 Task: Find connections with filter location Ginir with filter topic #personaltrainerwith filter profile language Potuguese with filter current company Jerry Varghese with filter school BELGAUM Jobs with filter industry Technical and Vocational Training with filter service category Wedding Photography with filter keywords title Engineering Technician
Action: Mouse moved to (214, 262)
Screenshot: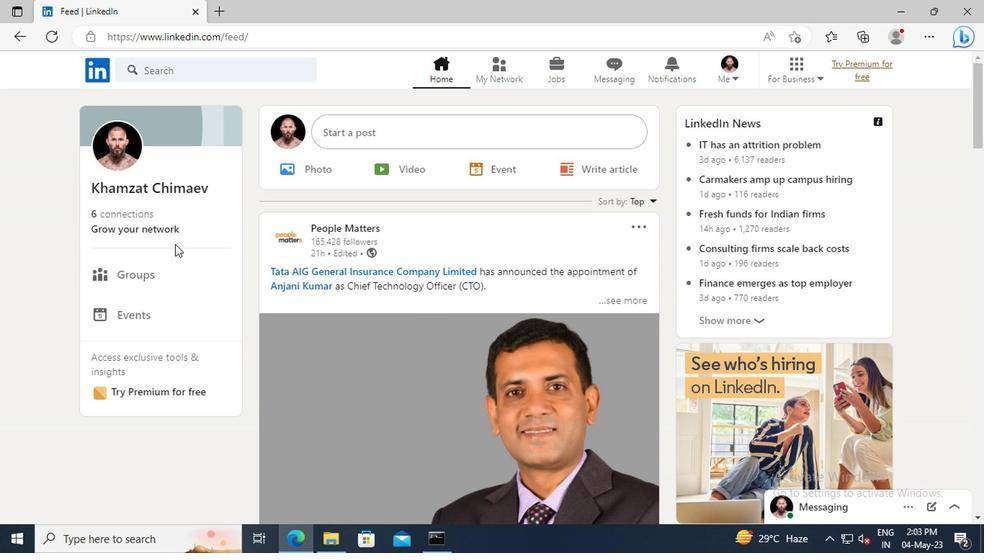 
Action: Mouse pressed left at (214, 262)
Screenshot: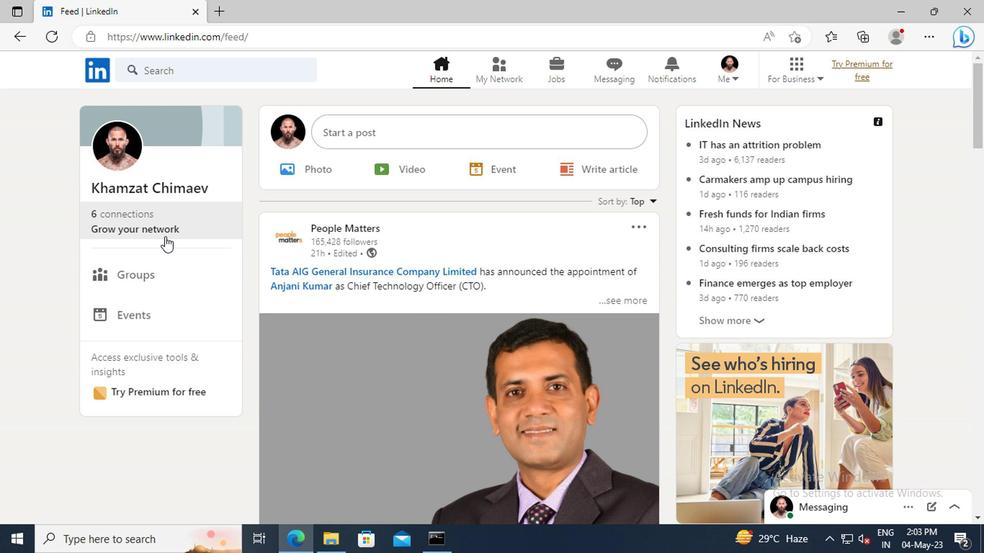 
Action: Mouse moved to (212, 208)
Screenshot: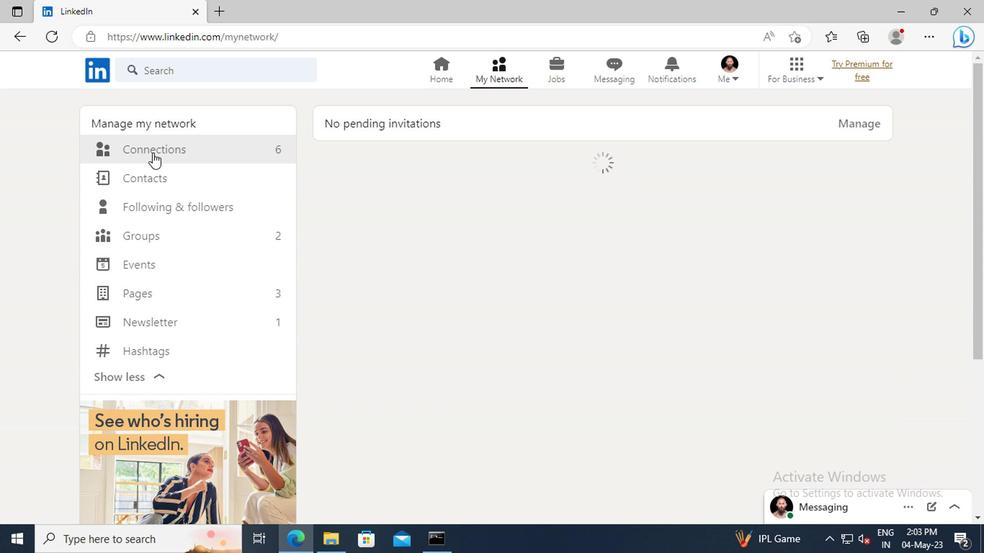 
Action: Mouse pressed left at (212, 208)
Screenshot: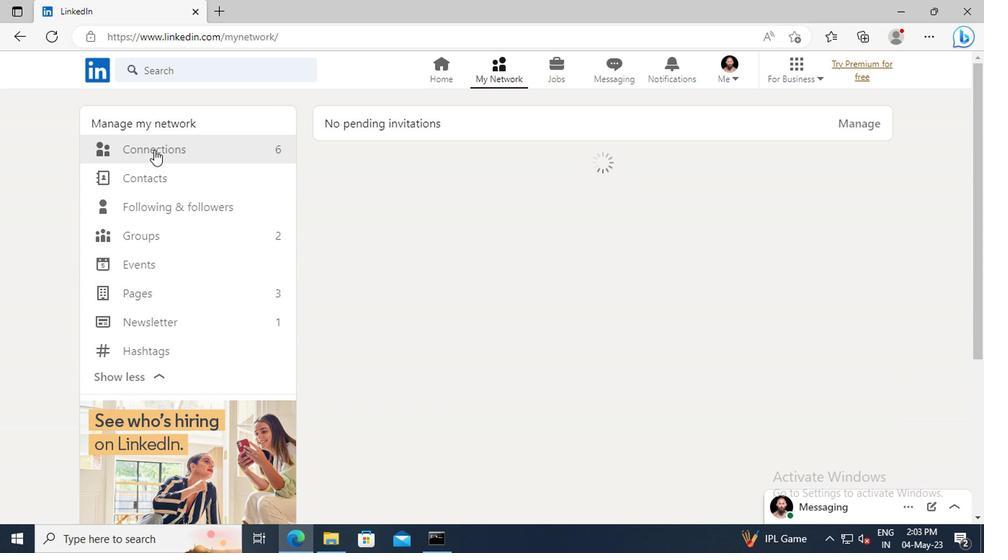 
Action: Mouse moved to (536, 213)
Screenshot: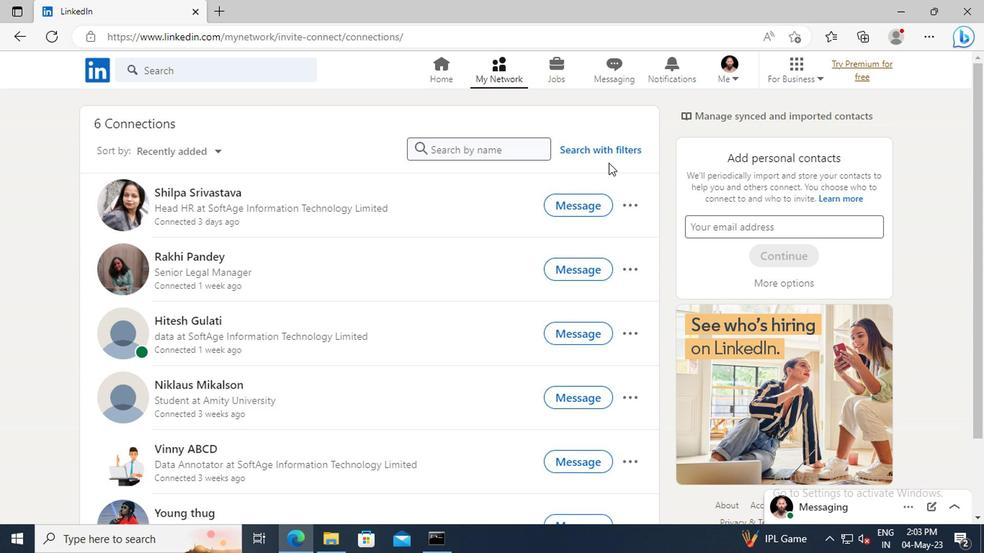 
Action: Mouse pressed left at (536, 213)
Screenshot: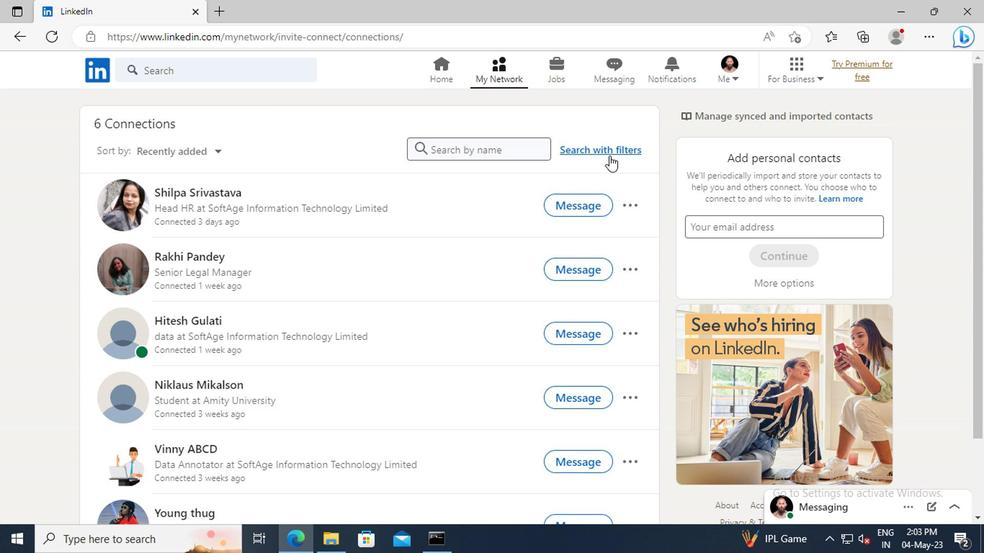 
Action: Mouse moved to (492, 183)
Screenshot: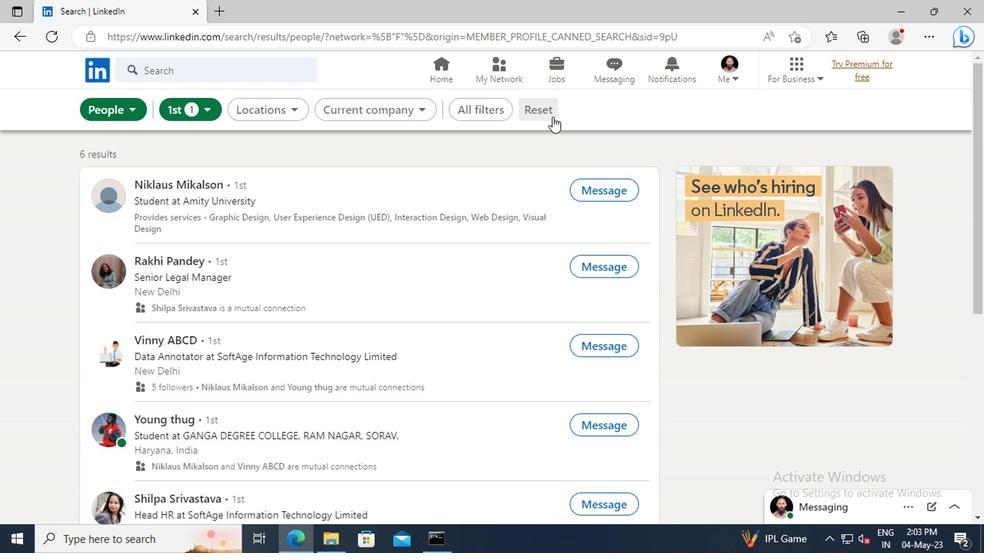 
Action: Mouse pressed left at (492, 183)
Screenshot: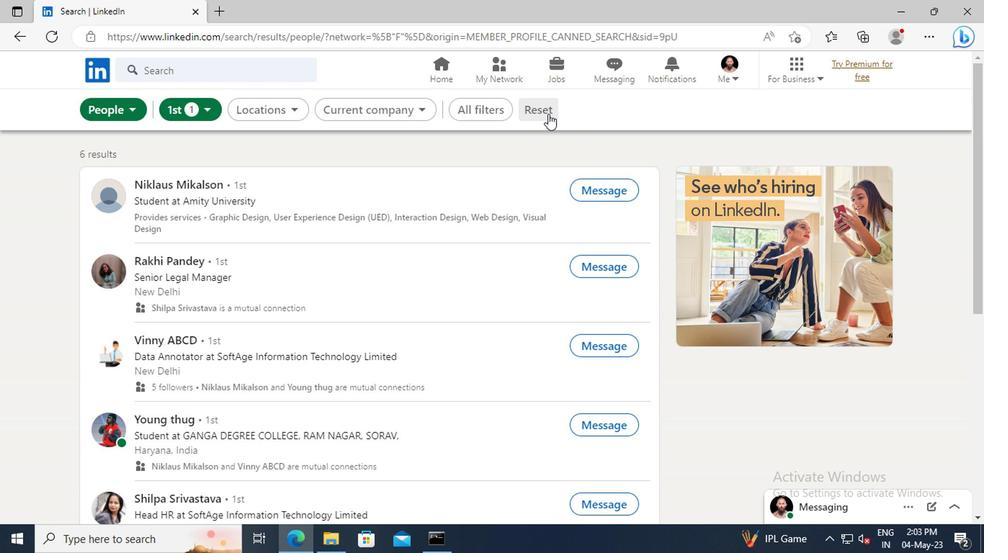 
Action: Mouse moved to (479, 182)
Screenshot: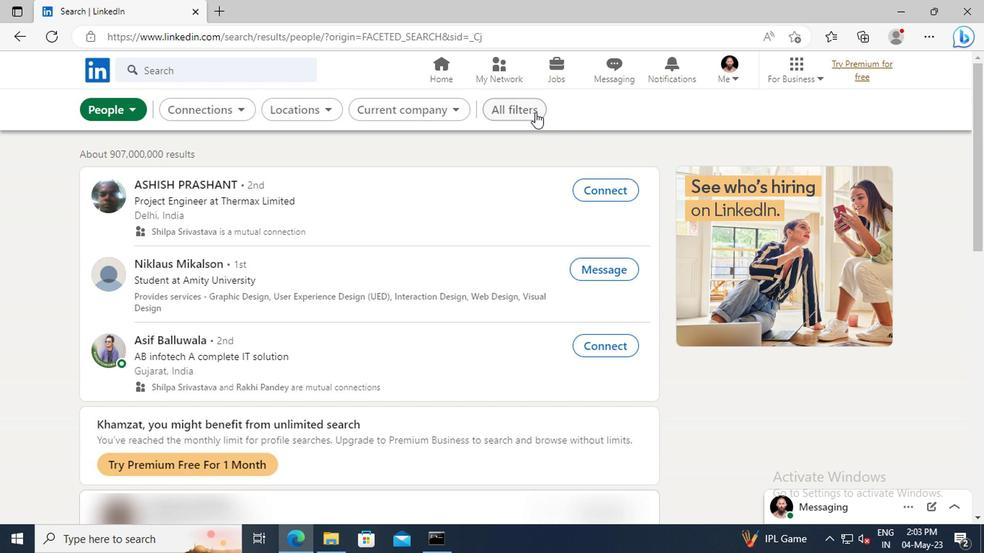 
Action: Mouse pressed left at (479, 182)
Screenshot: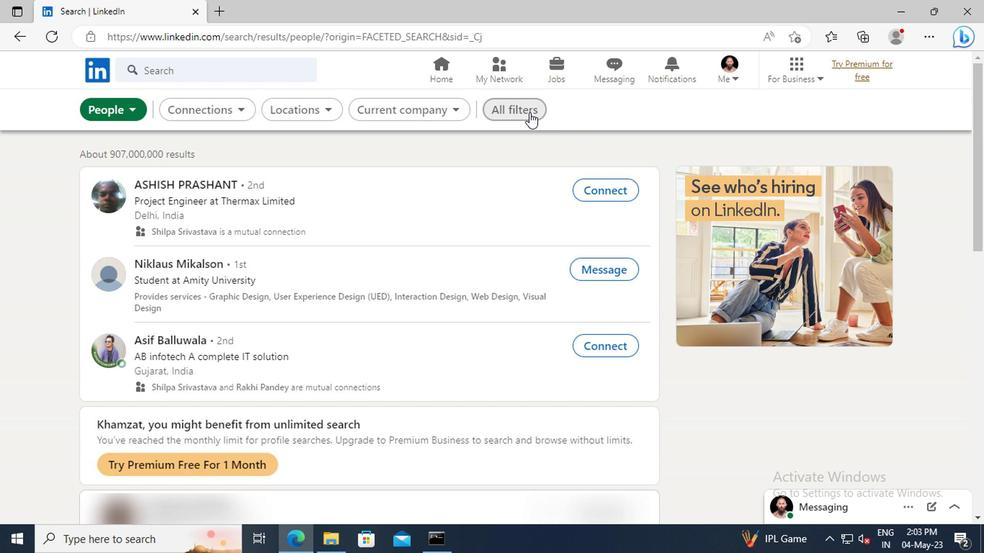 
Action: Mouse moved to (639, 292)
Screenshot: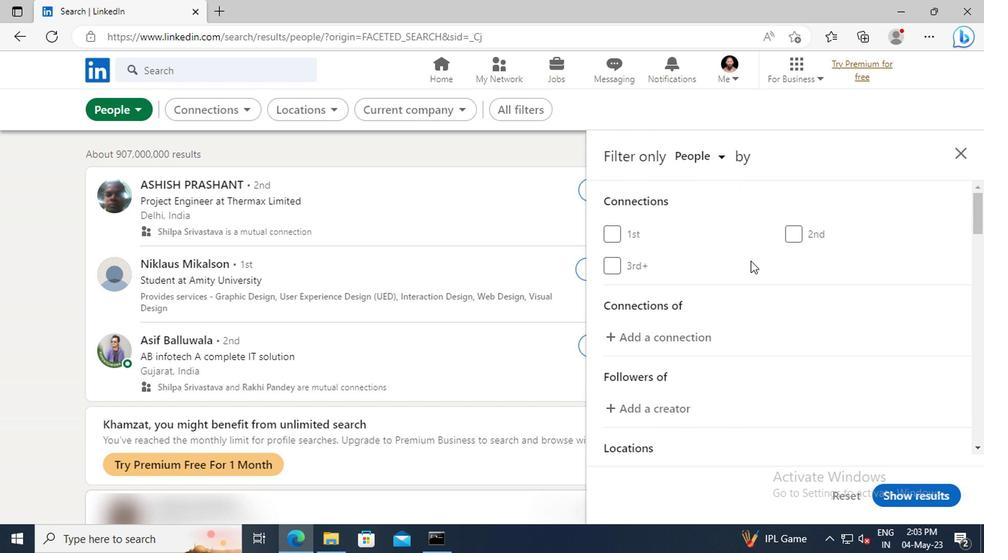 
Action: Mouse scrolled (639, 292) with delta (0, 0)
Screenshot: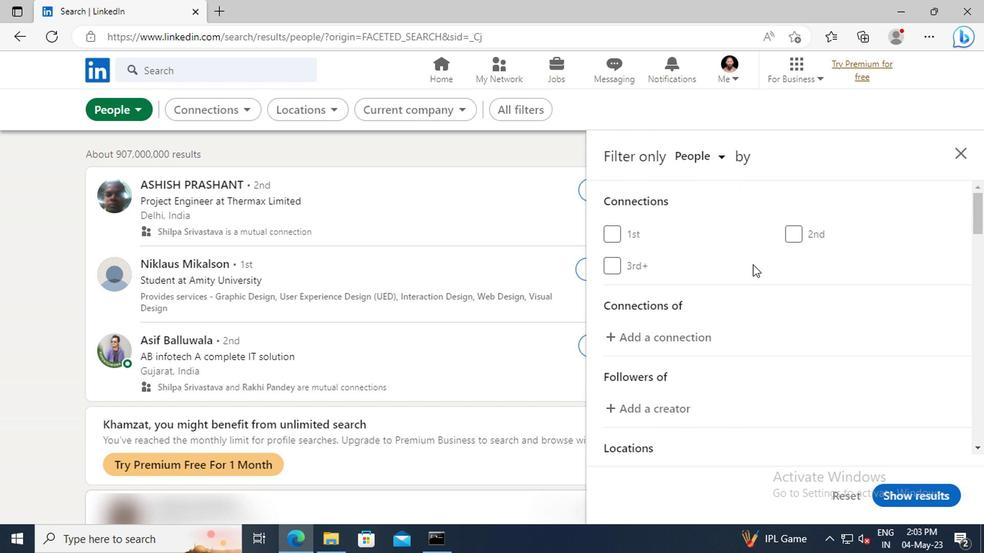 
Action: Mouse scrolled (639, 292) with delta (0, 0)
Screenshot: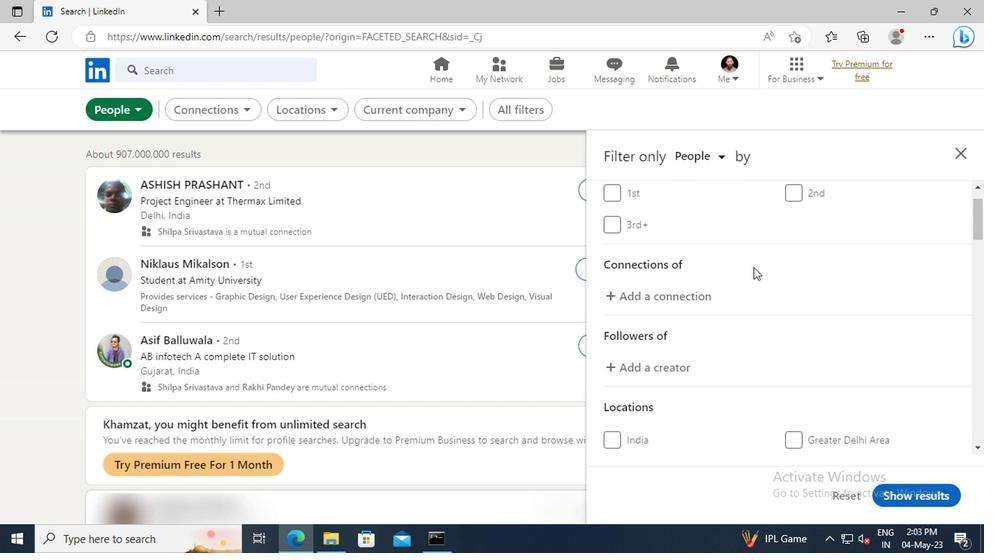 
Action: Mouse scrolled (639, 292) with delta (0, 0)
Screenshot: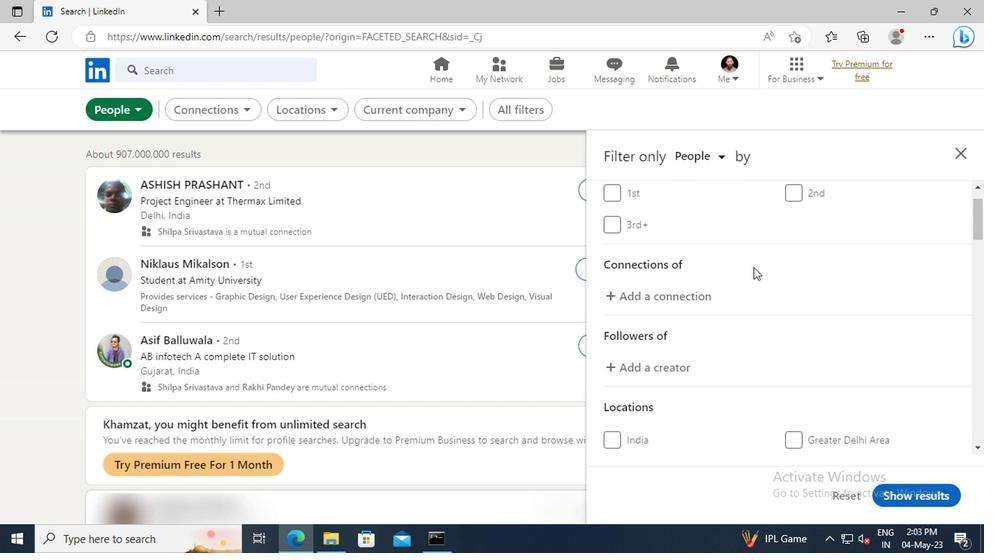 
Action: Mouse scrolled (639, 292) with delta (0, 0)
Screenshot: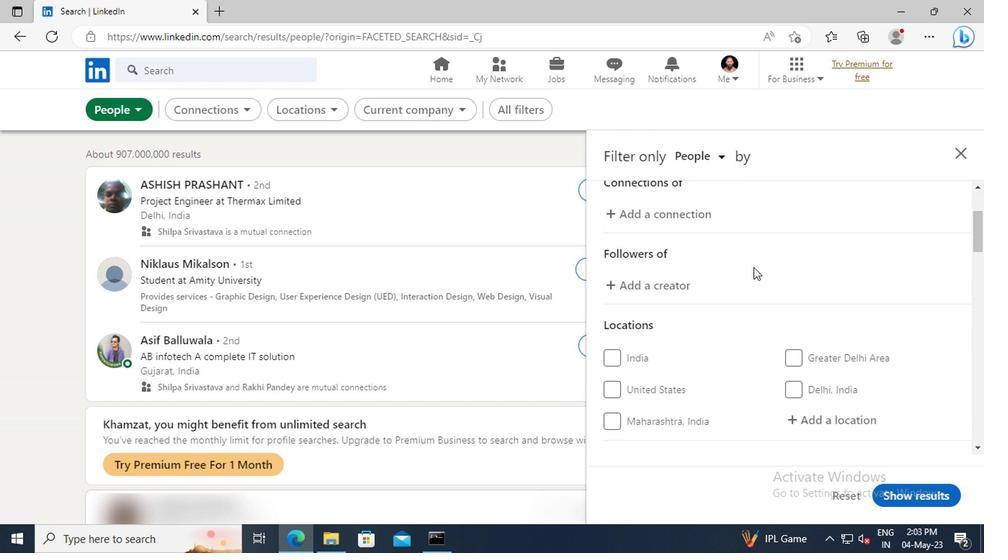 
Action: Mouse scrolled (639, 292) with delta (0, 0)
Screenshot: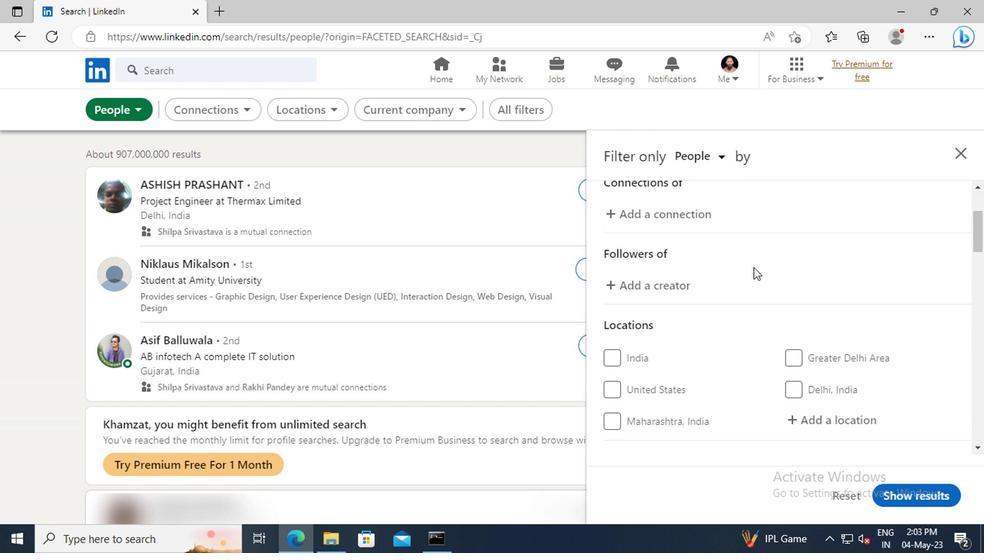 
Action: Mouse scrolled (639, 292) with delta (0, 0)
Screenshot: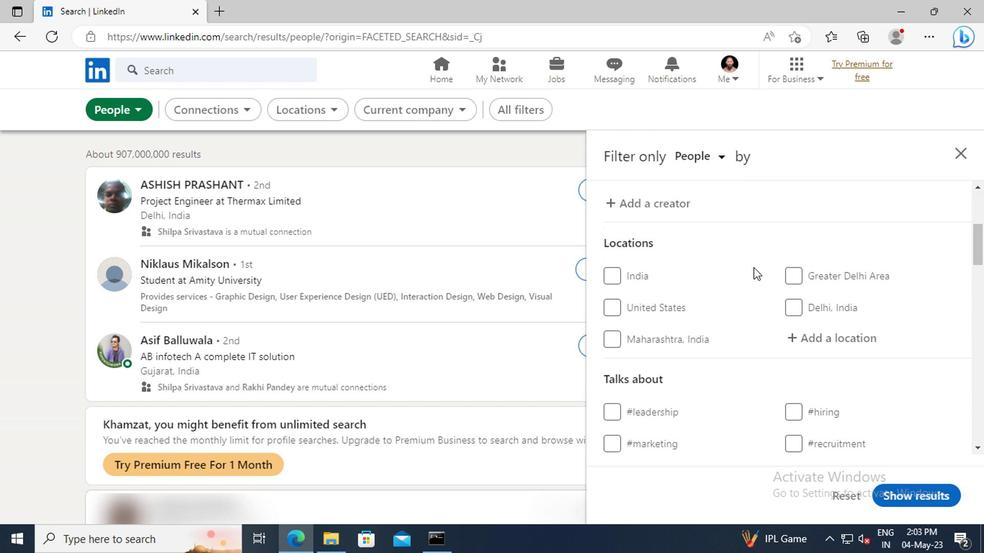 
Action: Mouse moved to (669, 311)
Screenshot: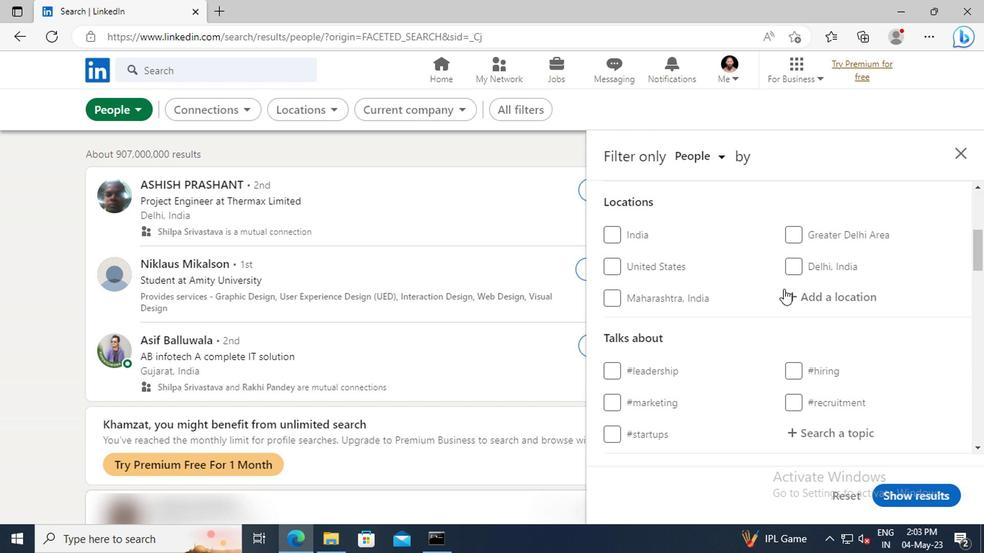 
Action: Mouse pressed left at (669, 311)
Screenshot: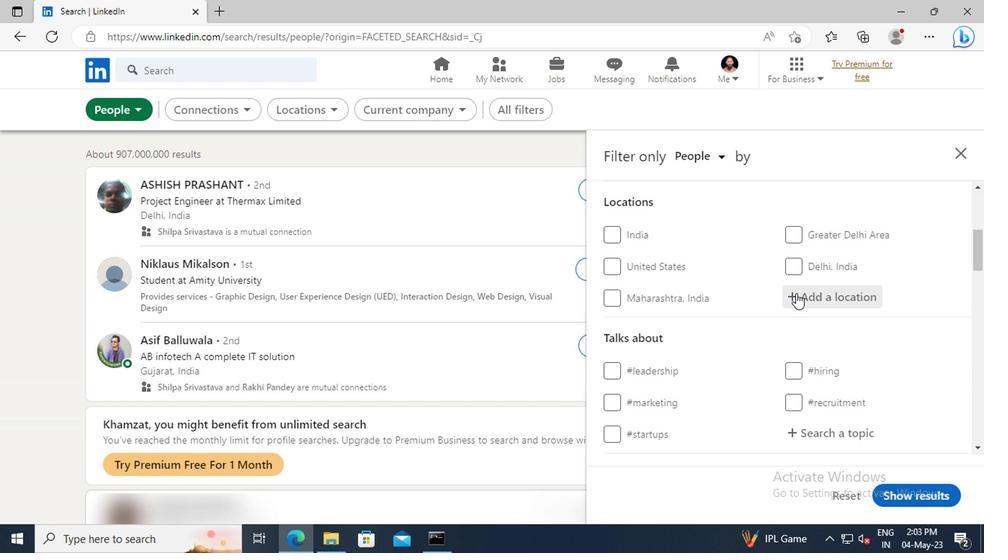 
Action: Key pressed <Key.shift>GINIR<Key.enter>
Screenshot: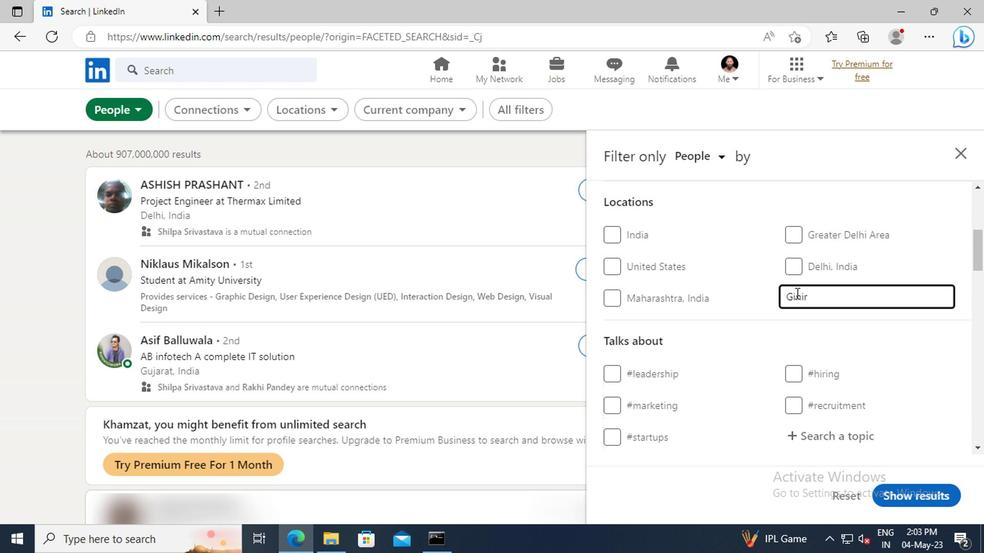 
Action: Mouse scrolled (669, 310) with delta (0, 0)
Screenshot: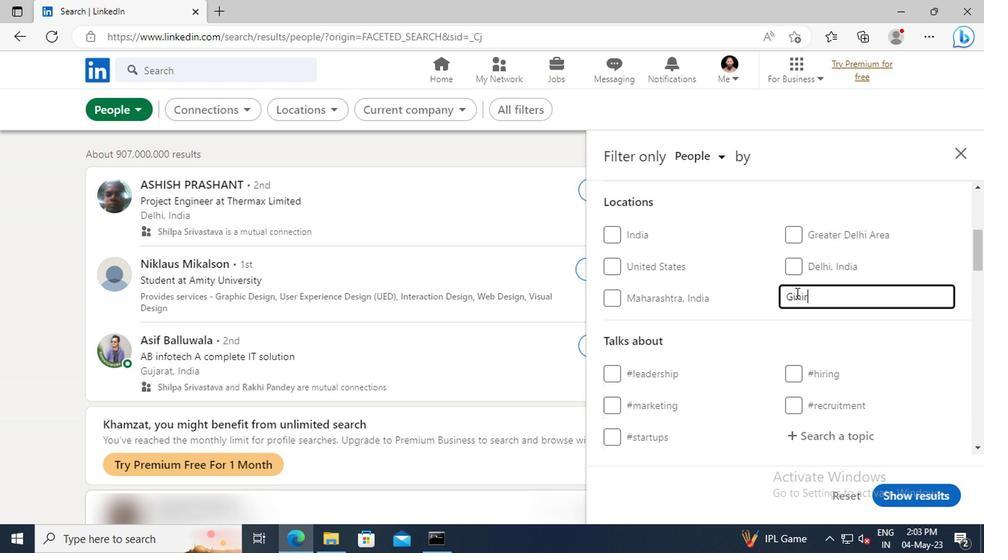 
Action: Mouse scrolled (669, 310) with delta (0, 0)
Screenshot: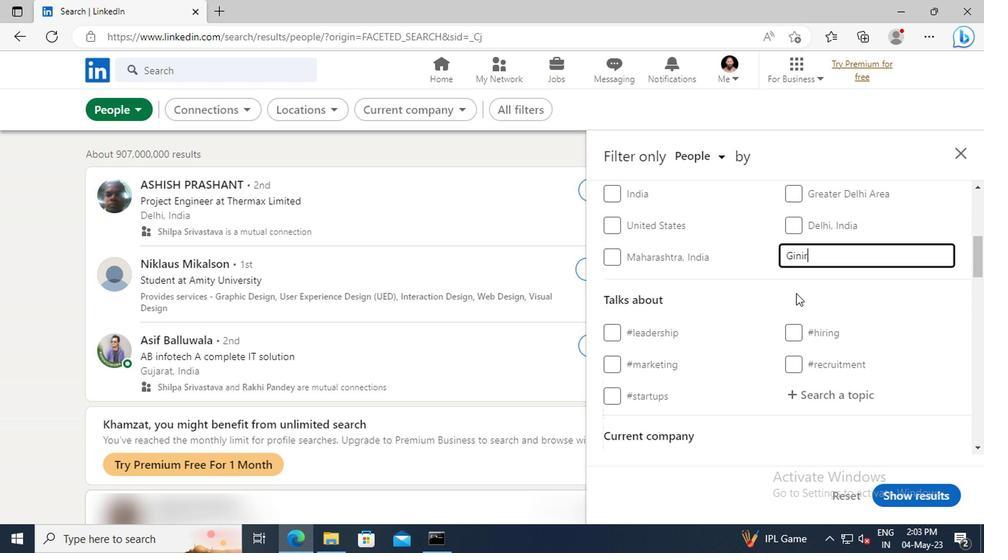 
Action: Mouse scrolled (669, 310) with delta (0, 0)
Screenshot: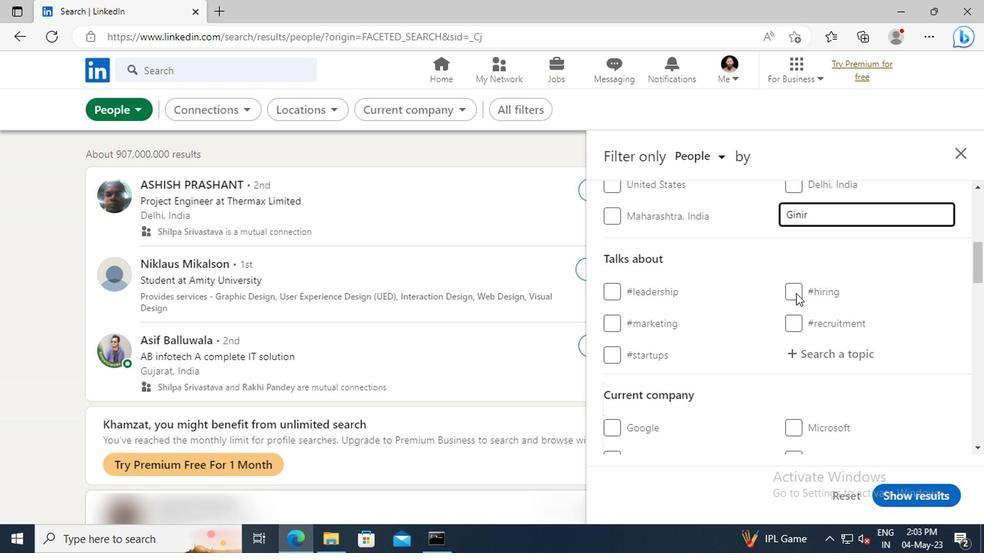 
Action: Mouse moved to (672, 322)
Screenshot: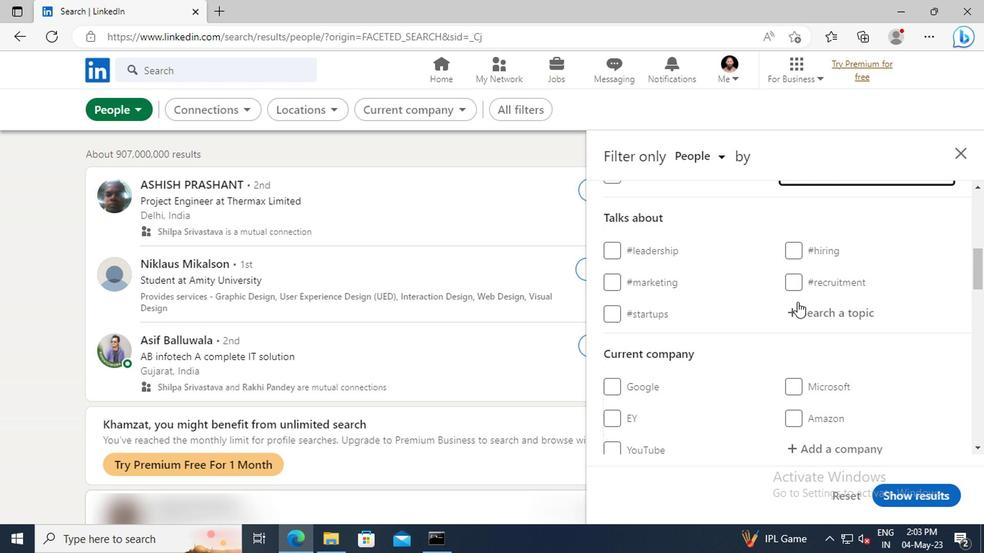 
Action: Mouse pressed left at (672, 322)
Screenshot: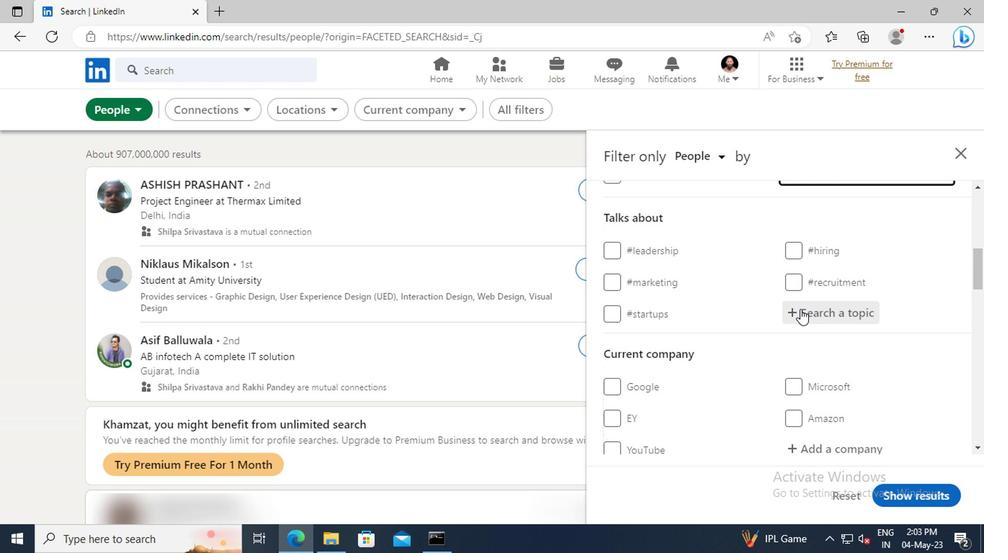 
Action: Key pressed PERSONALTR
Screenshot: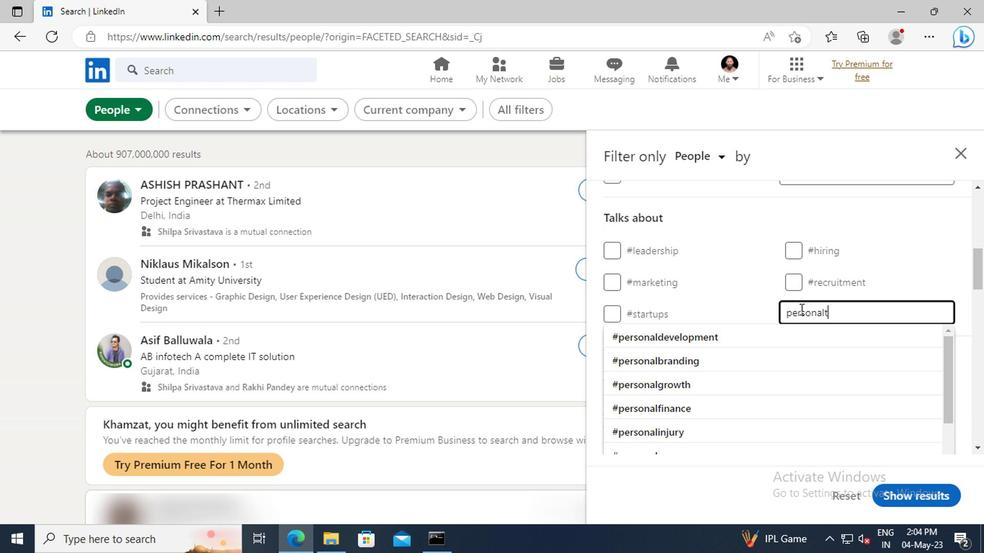 
Action: Mouse moved to (672, 337)
Screenshot: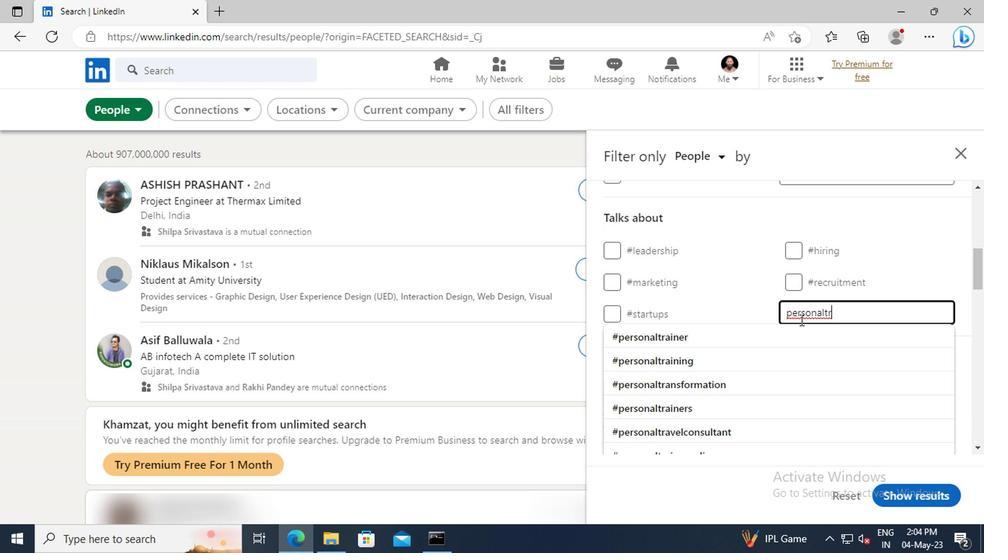 
Action: Mouse pressed left at (672, 337)
Screenshot: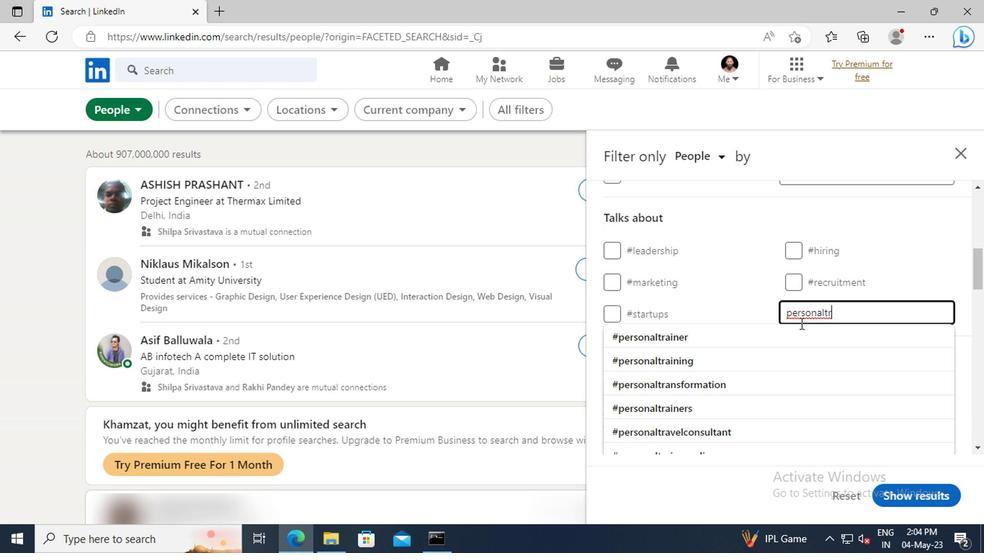 
Action: Mouse scrolled (672, 337) with delta (0, 0)
Screenshot: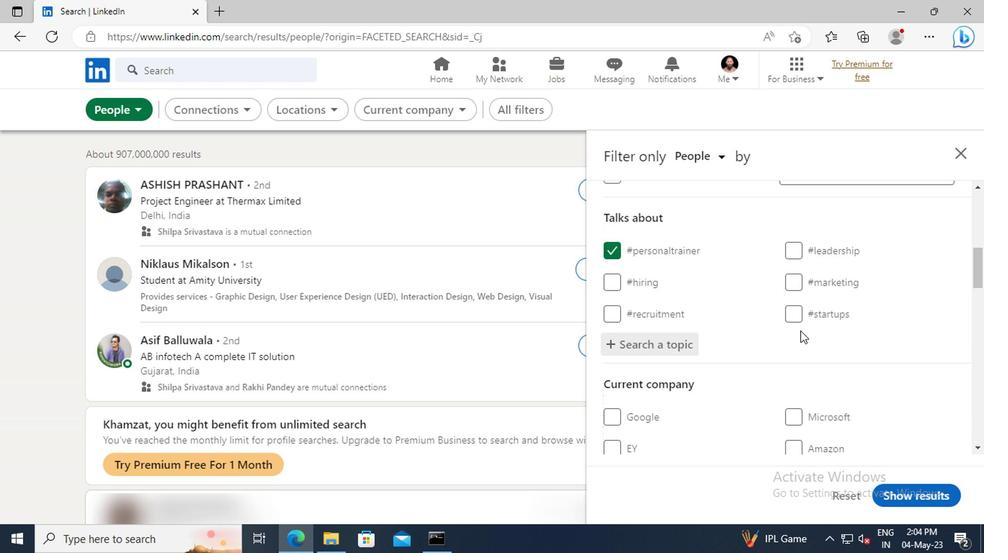 
Action: Mouse scrolled (672, 337) with delta (0, 0)
Screenshot: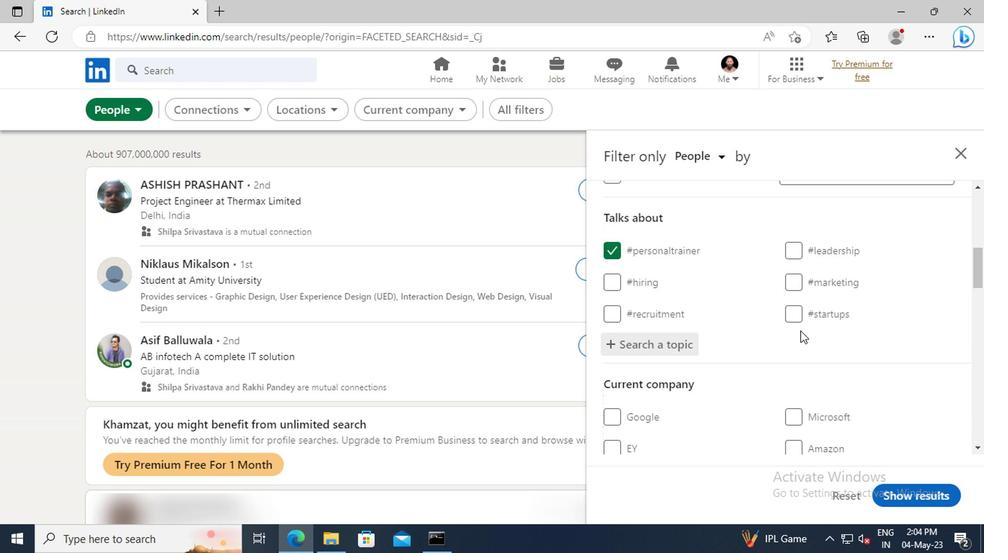 
Action: Mouse scrolled (672, 337) with delta (0, 0)
Screenshot: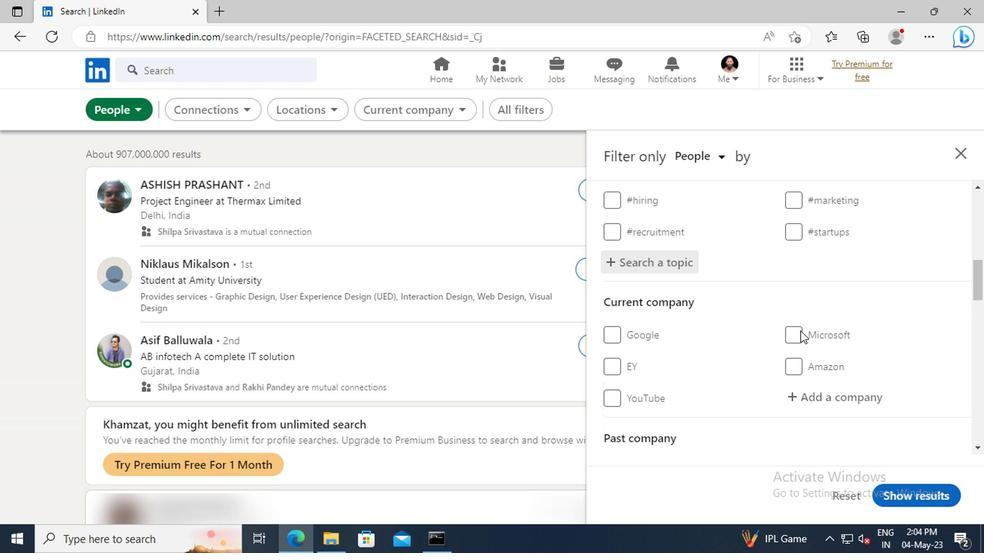 
Action: Mouse scrolled (672, 337) with delta (0, 0)
Screenshot: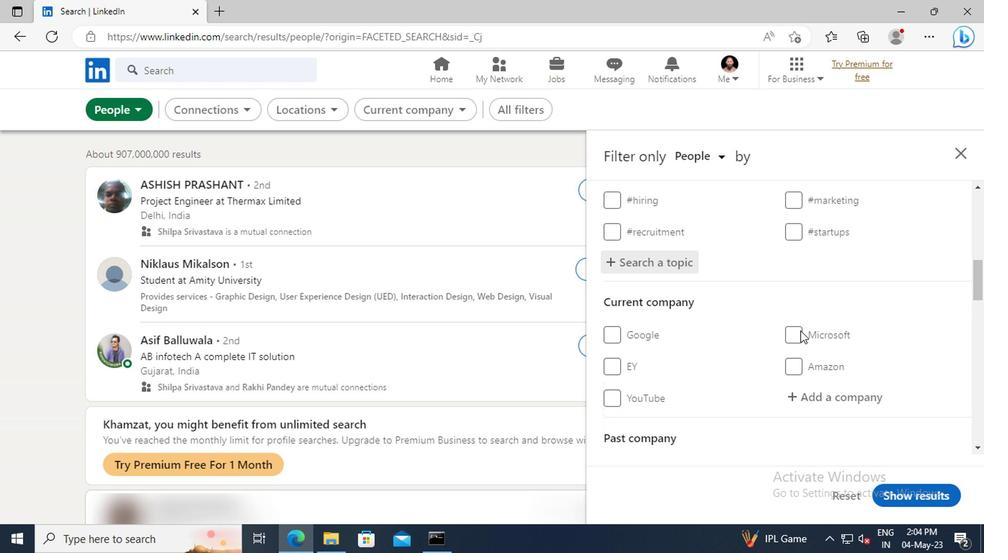 
Action: Mouse scrolled (672, 337) with delta (0, 0)
Screenshot: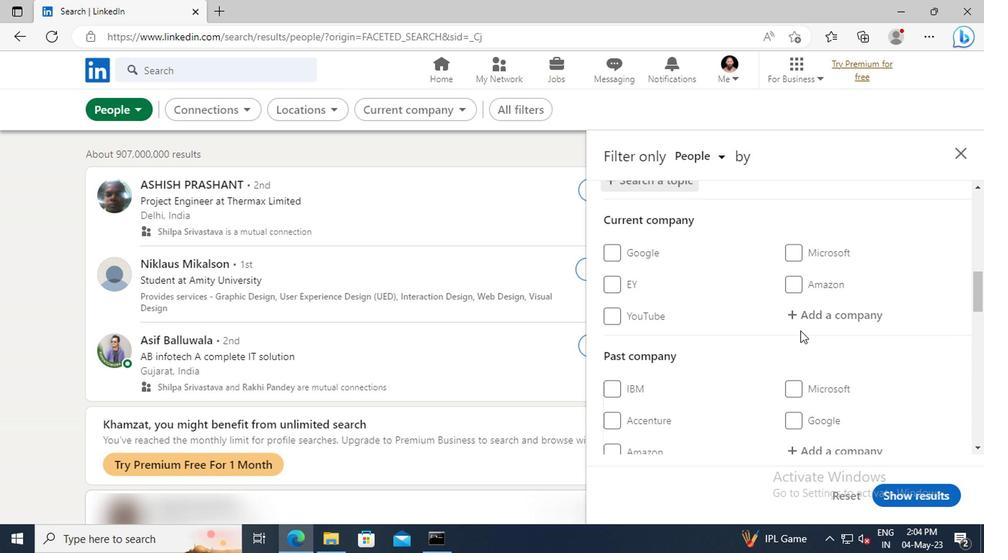 
Action: Mouse scrolled (672, 337) with delta (0, 0)
Screenshot: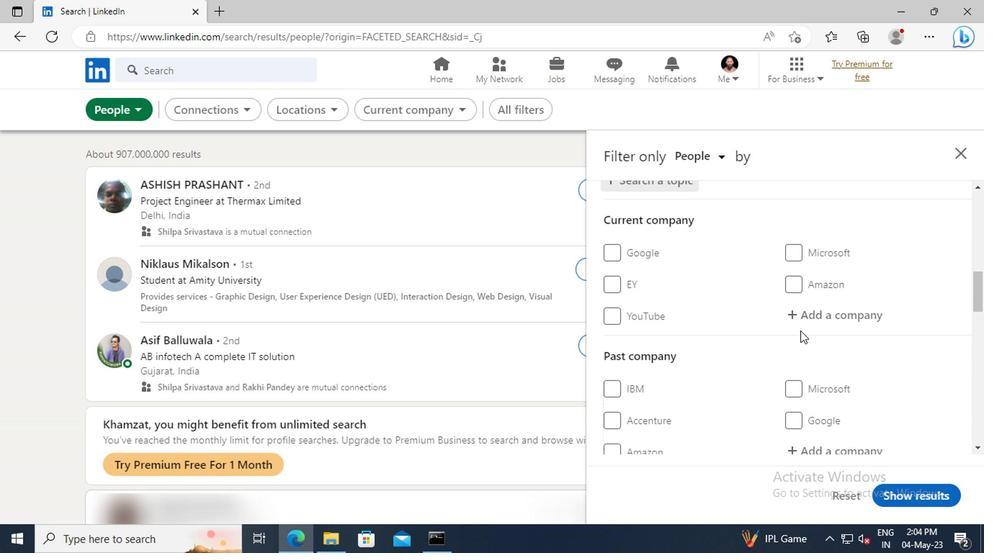 
Action: Mouse scrolled (672, 337) with delta (0, 0)
Screenshot: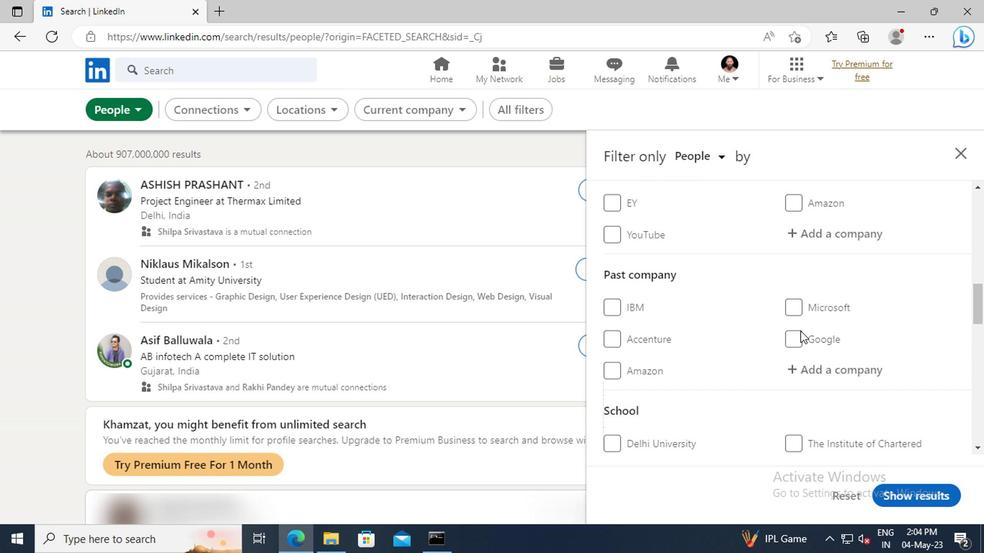 
Action: Mouse scrolled (672, 337) with delta (0, 0)
Screenshot: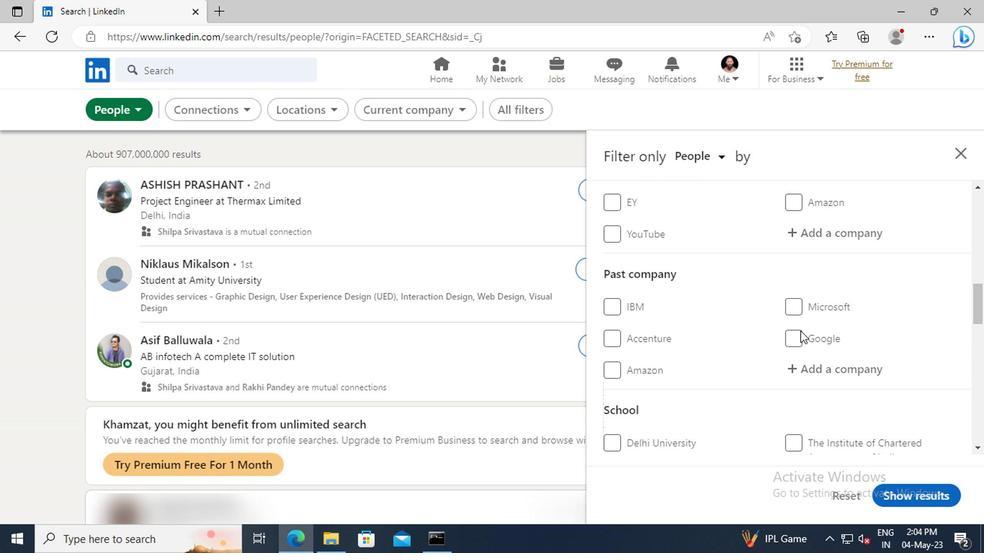 
Action: Mouse scrolled (672, 337) with delta (0, 0)
Screenshot: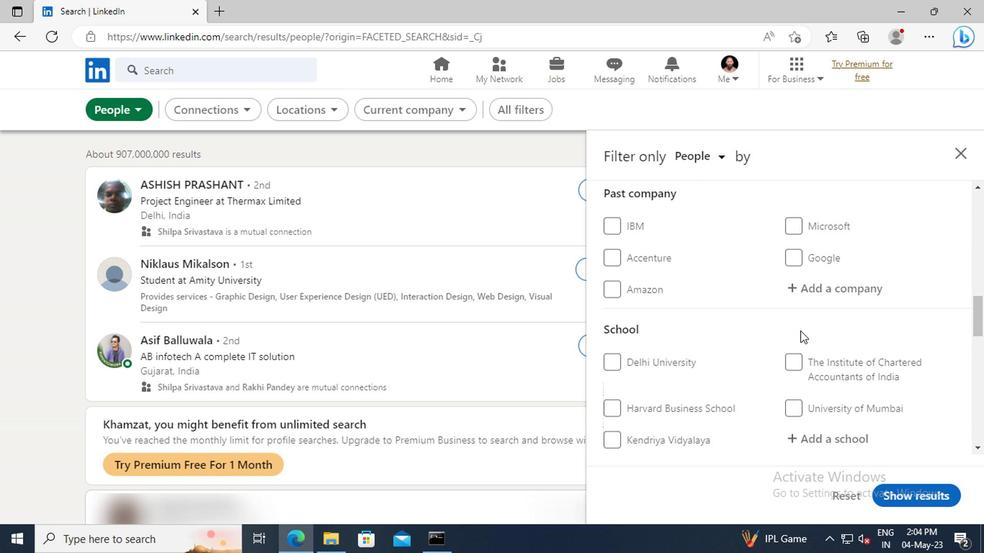 
Action: Mouse scrolled (672, 337) with delta (0, 0)
Screenshot: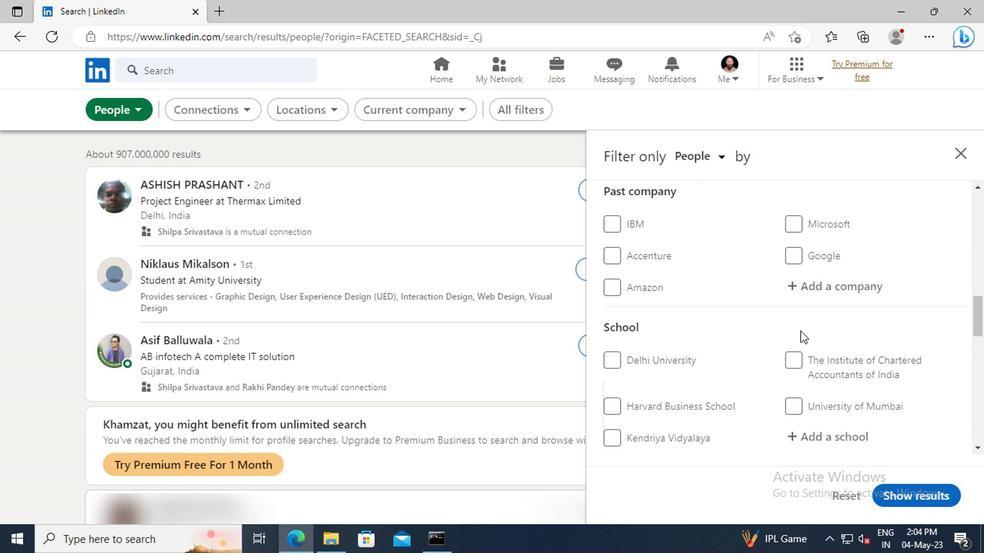 
Action: Mouse scrolled (672, 337) with delta (0, 0)
Screenshot: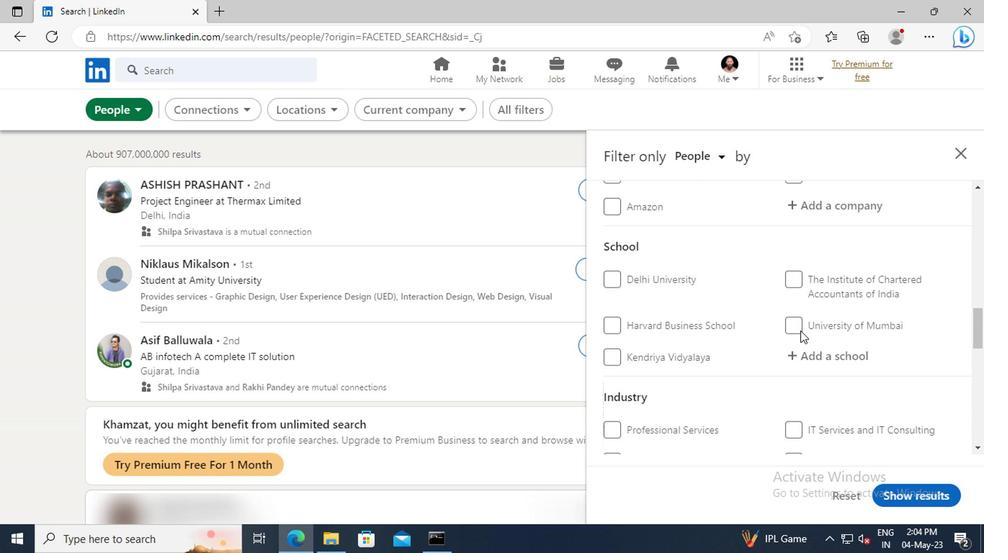 
Action: Mouse scrolled (672, 337) with delta (0, 0)
Screenshot: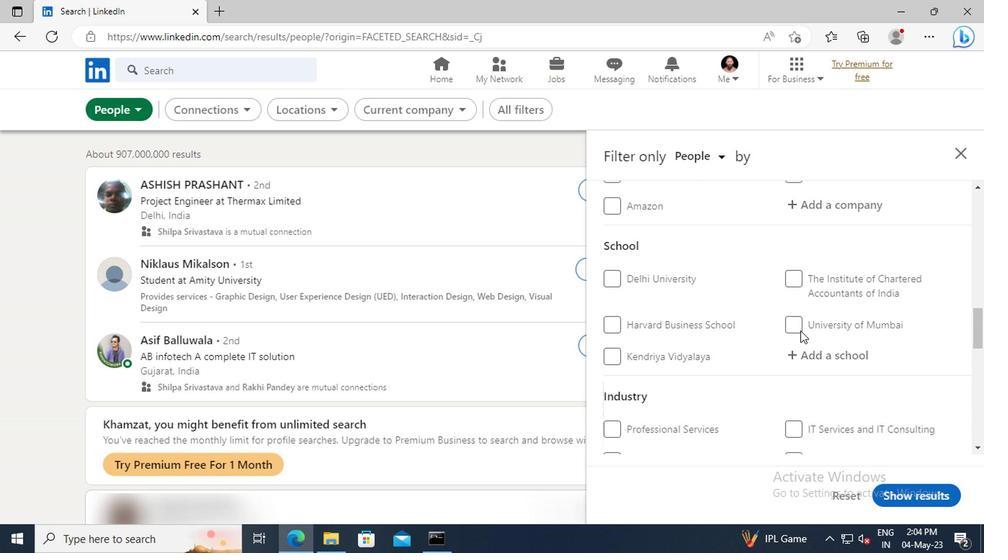 
Action: Mouse scrolled (672, 337) with delta (0, 0)
Screenshot: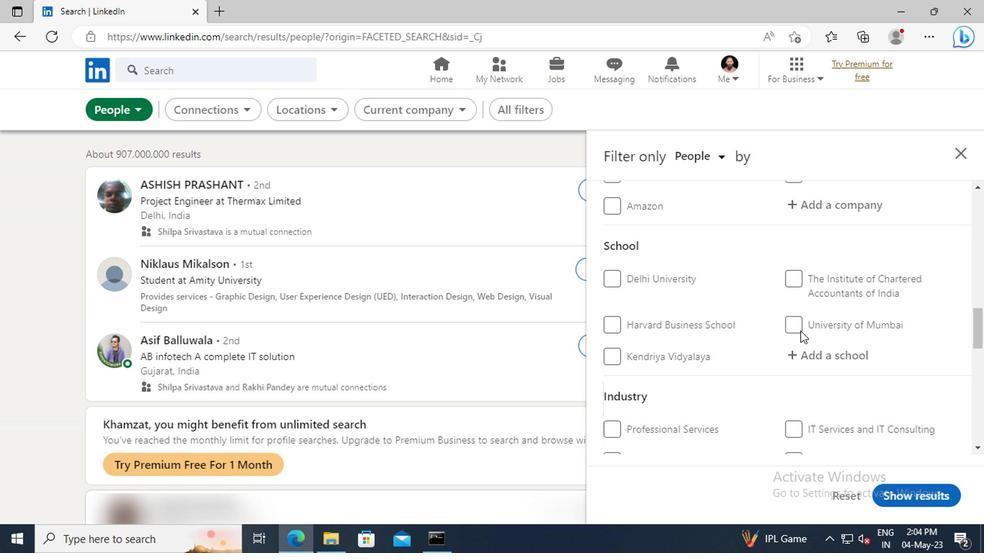 
Action: Mouse scrolled (672, 337) with delta (0, 0)
Screenshot: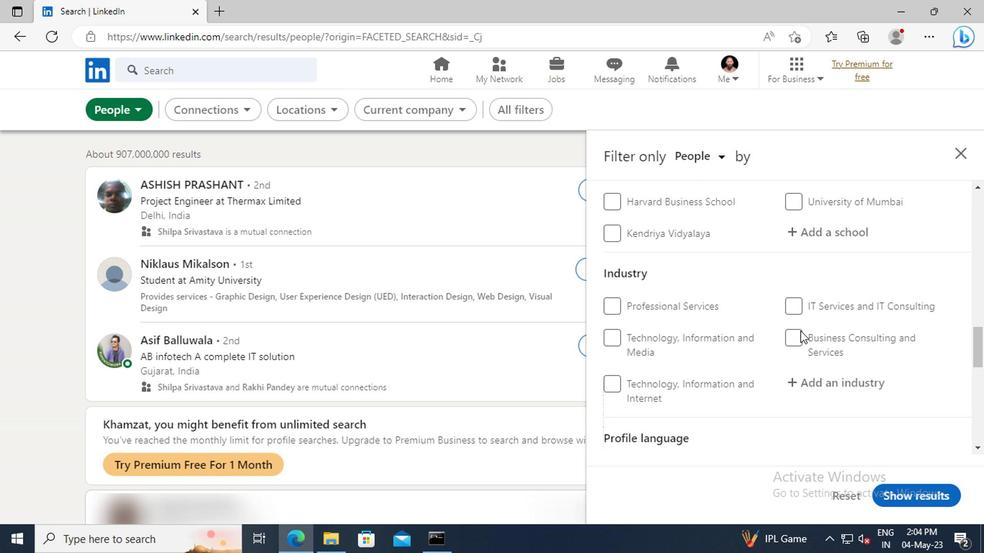 
Action: Mouse scrolled (672, 337) with delta (0, 0)
Screenshot: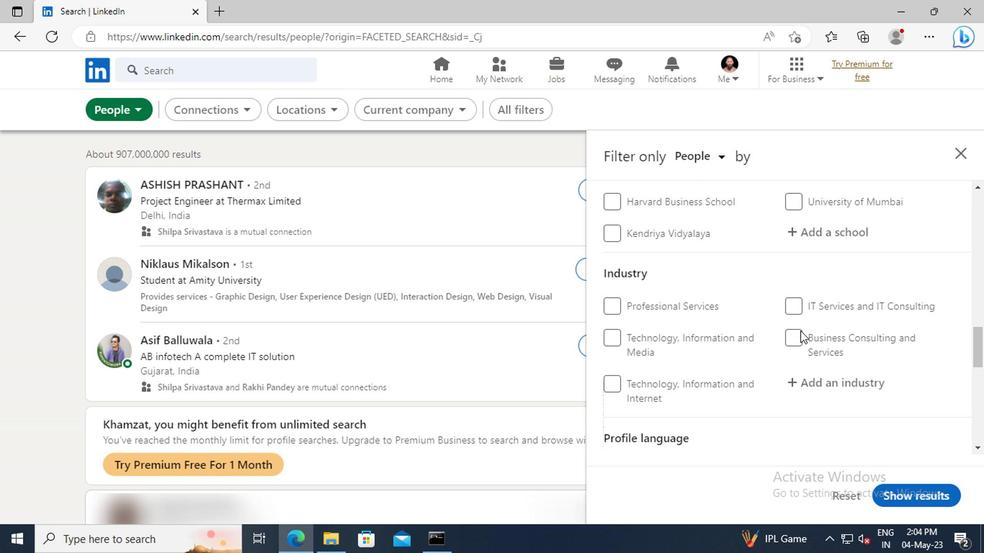 
Action: Mouse scrolled (672, 337) with delta (0, 0)
Screenshot: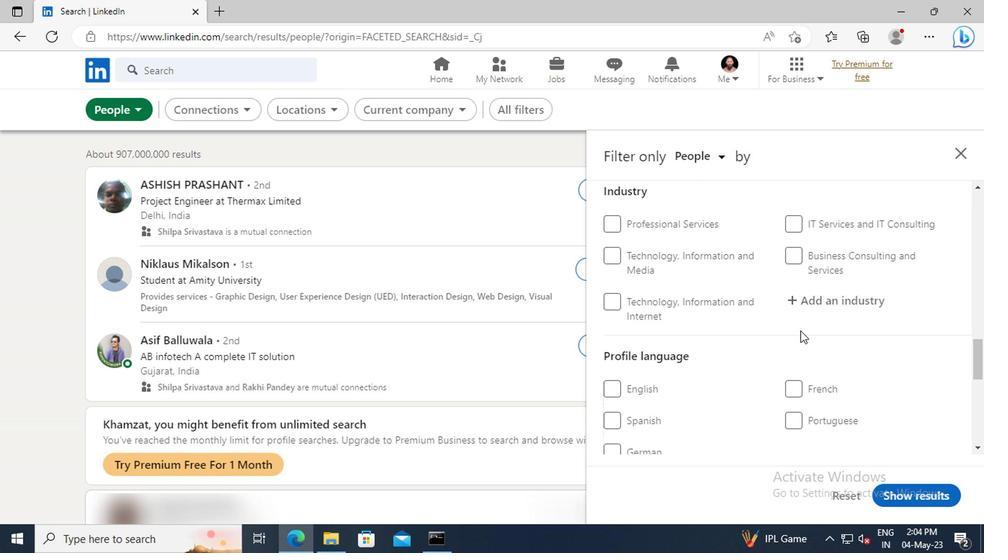
Action: Mouse moved to (669, 372)
Screenshot: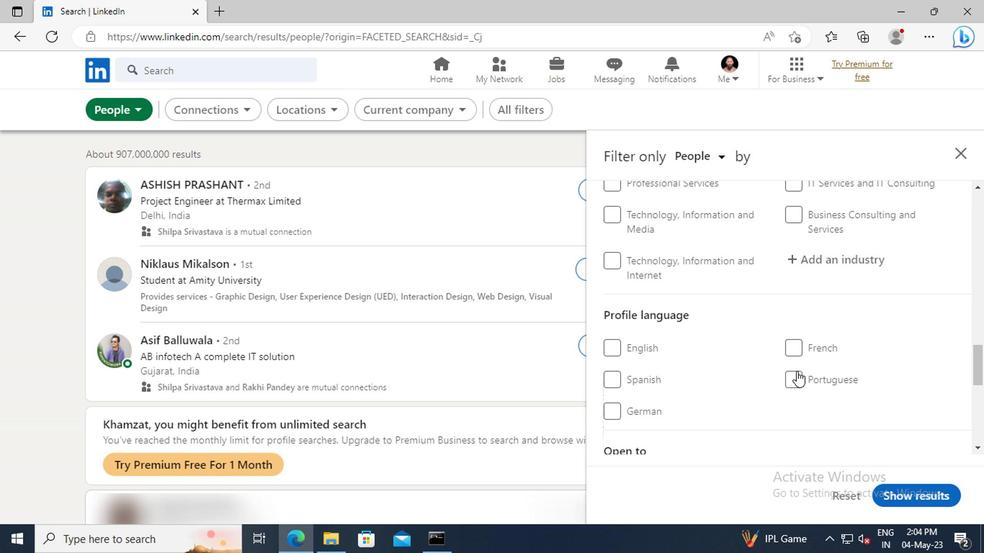 
Action: Mouse pressed left at (669, 372)
Screenshot: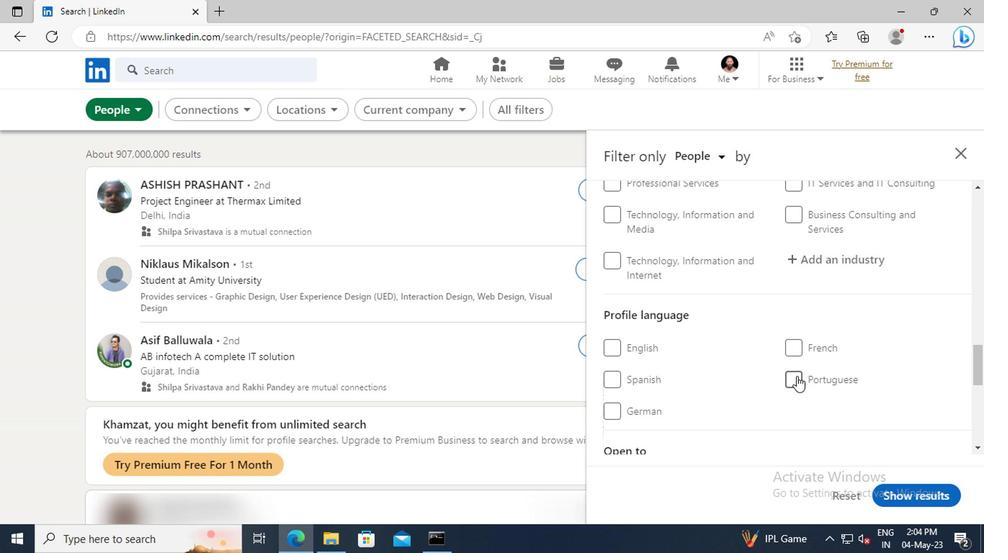 
Action: Mouse moved to (675, 325)
Screenshot: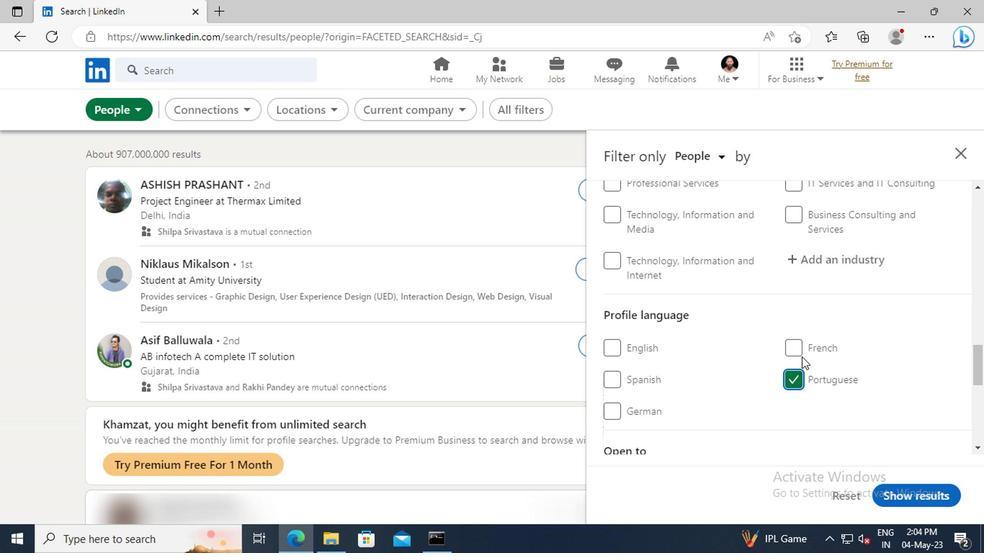 
Action: Mouse scrolled (675, 326) with delta (0, 0)
Screenshot: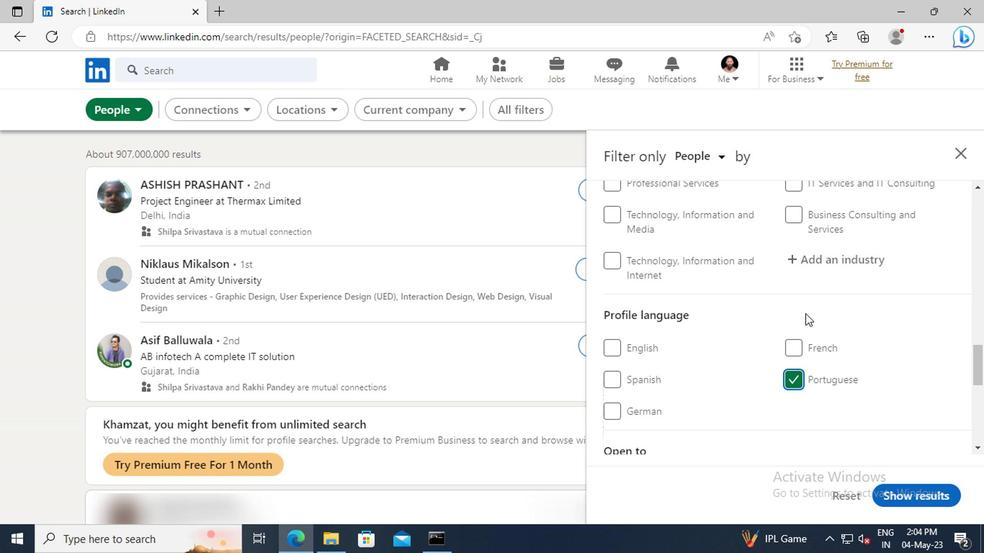 
Action: Mouse scrolled (675, 326) with delta (0, 0)
Screenshot: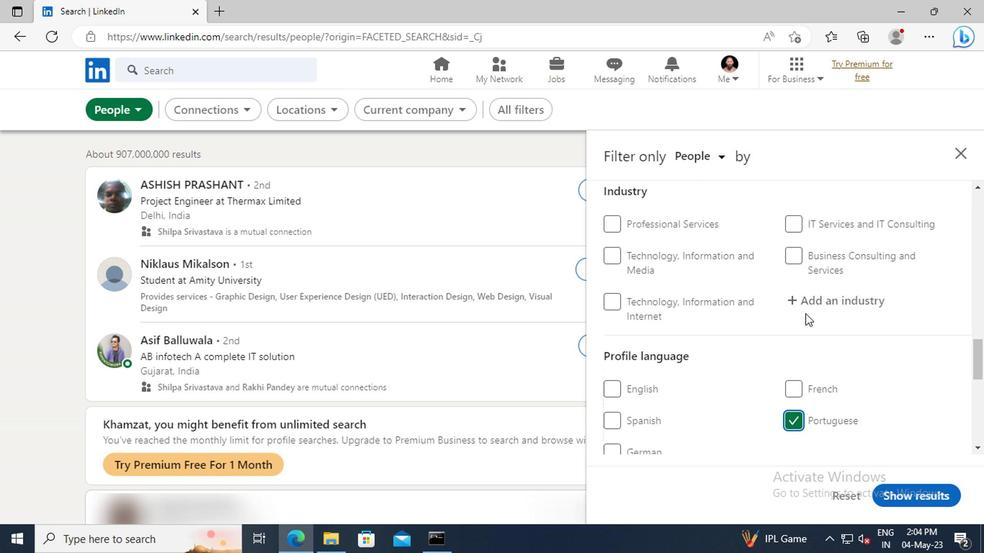 
Action: Mouse scrolled (675, 326) with delta (0, 0)
Screenshot: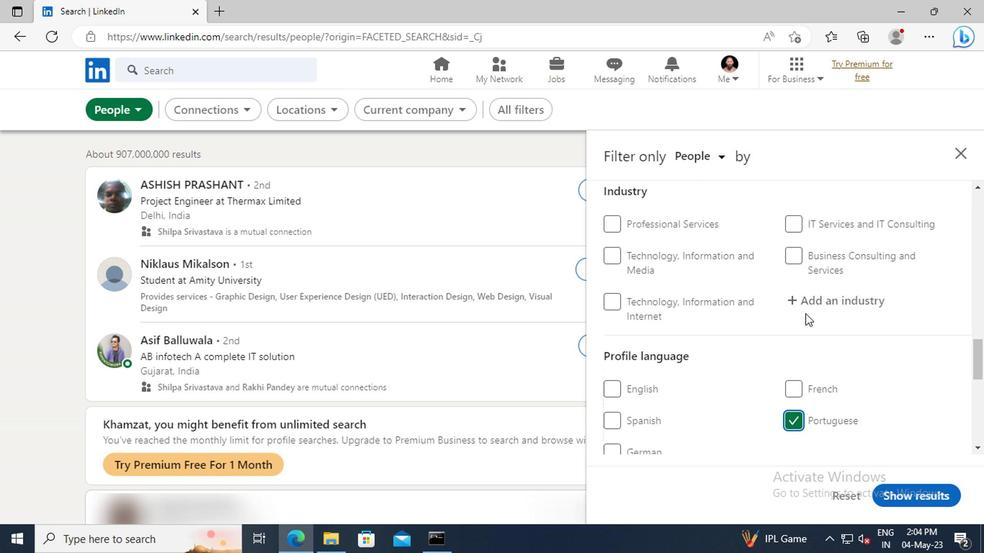 
Action: Mouse scrolled (675, 326) with delta (0, 0)
Screenshot: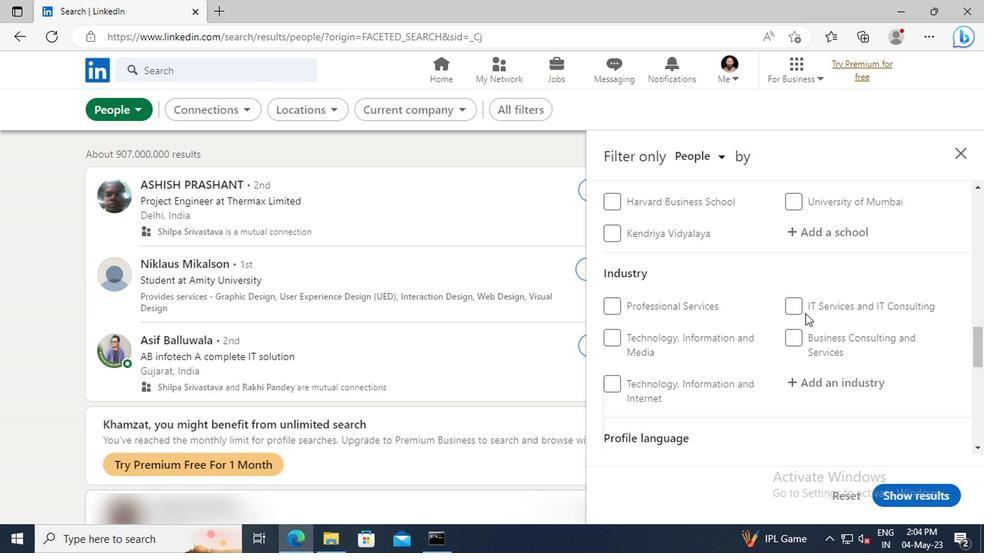 
Action: Mouse scrolled (675, 326) with delta (0, 0)
Screenshot: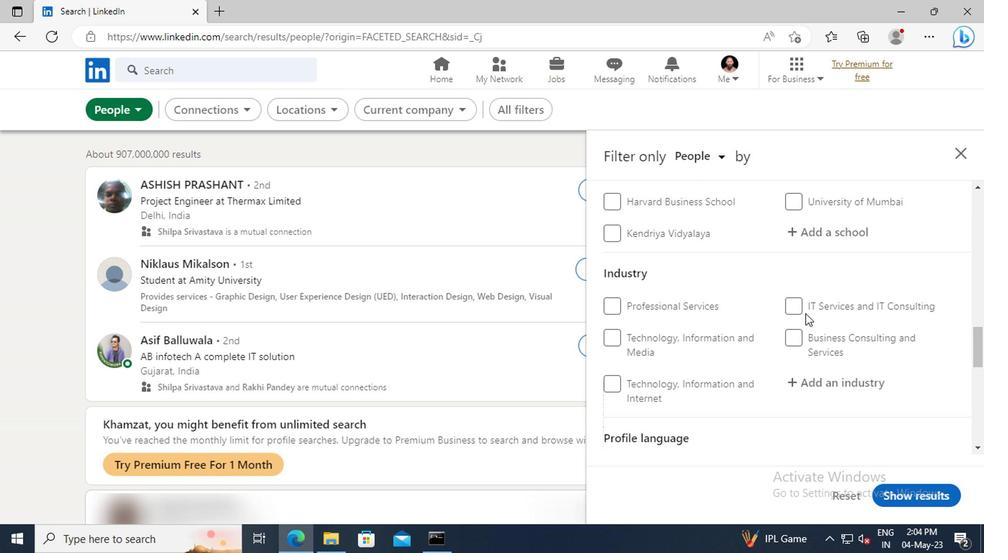 
Action: Mouse scrolled (675, 326) with delta (0, 0)
Screenshot: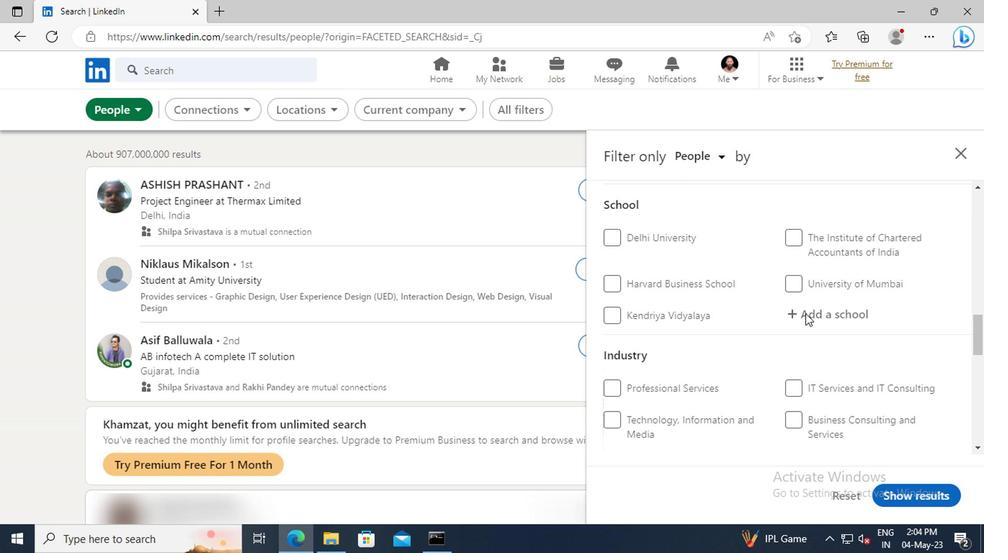 
Action: Mouse scrolled (675, 326) with delta (0, 0)
Screenshot: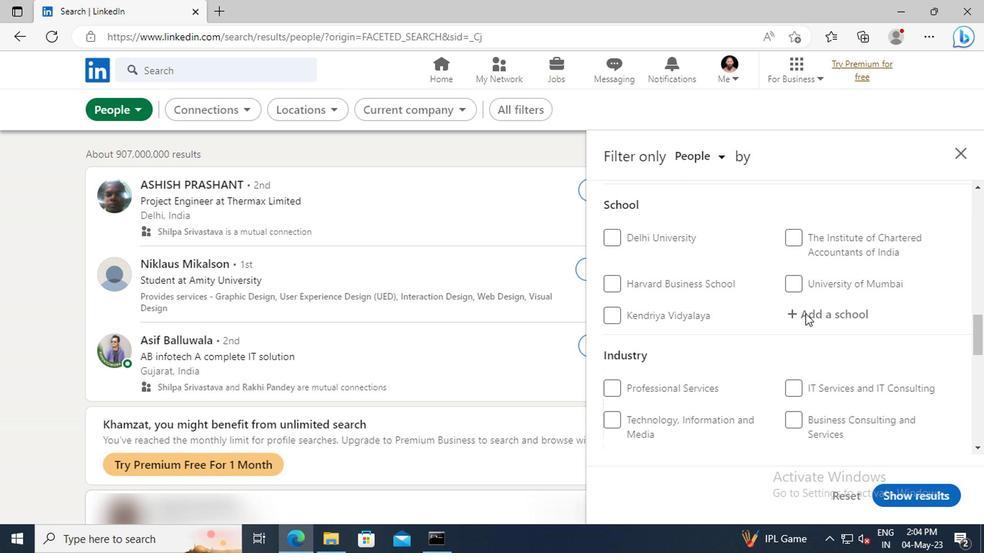 
Action: Mouse scrolled (675, 326) with delta (0, 0)
Screenshot: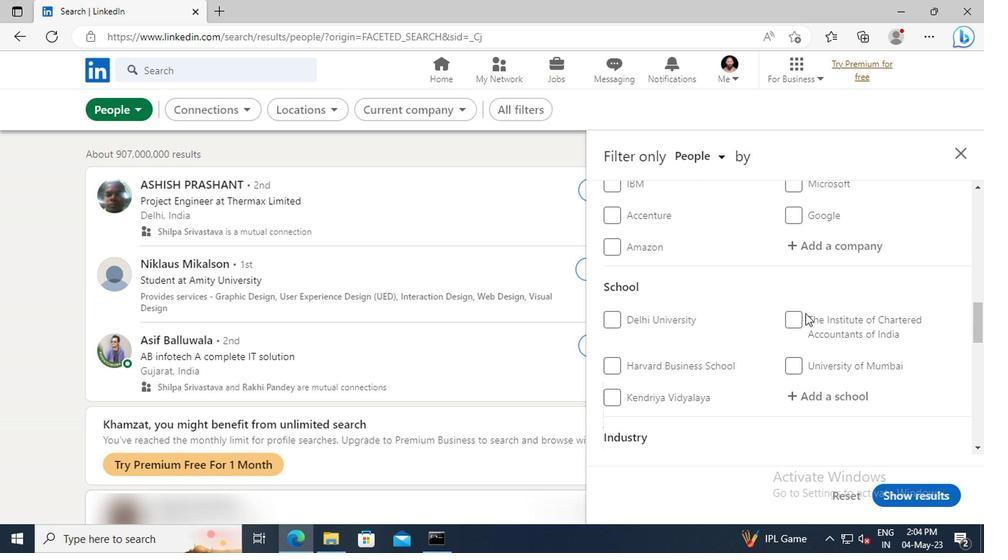 
Action: Mouse scrolled (675, 326) with delta (0, 0)
Screenshot: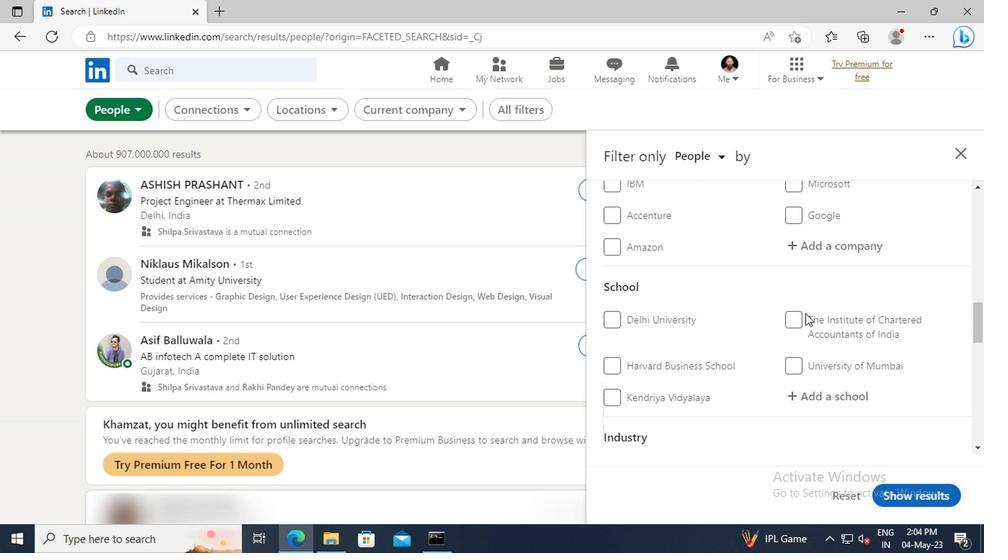 
Action: Mouse scrolled (675, 326) with delta (0, 0)
Screenshot: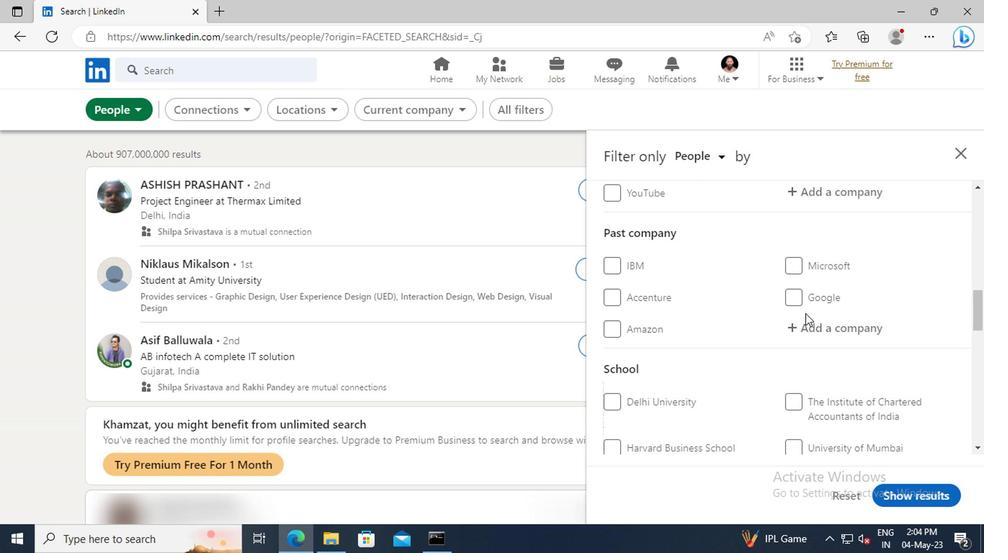
Action: Mouse scrolled (675, 326) with delta (0, 0)
Screenshot: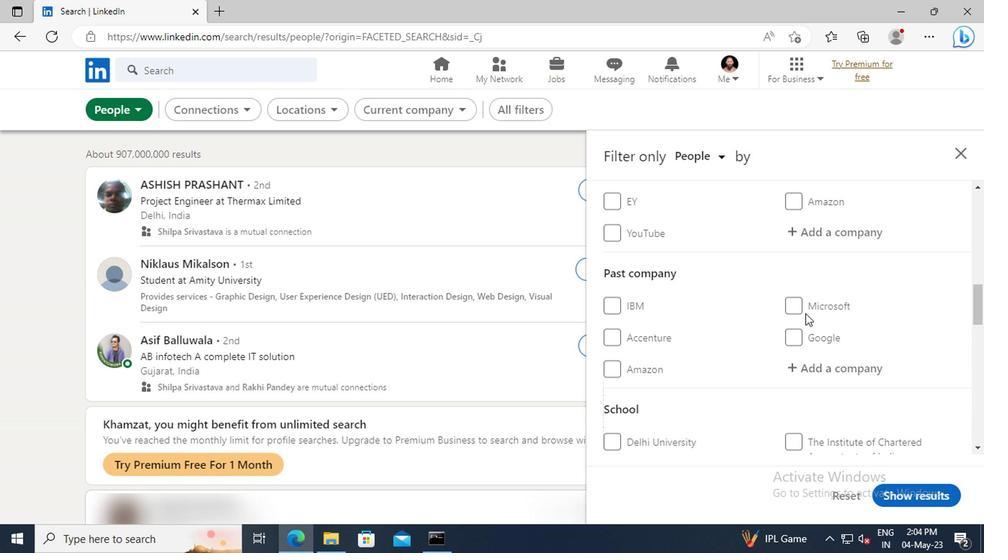 
Action: Mouse scrolled (675, 326) with delta (0, 0)
Screenshot: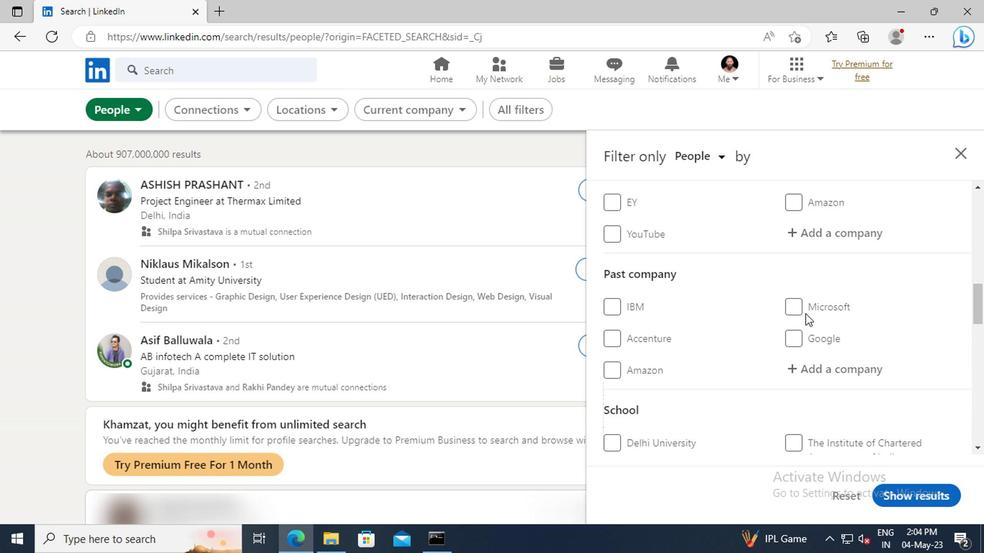 
Action: Mouse moved to (678, 324)
Screenshot: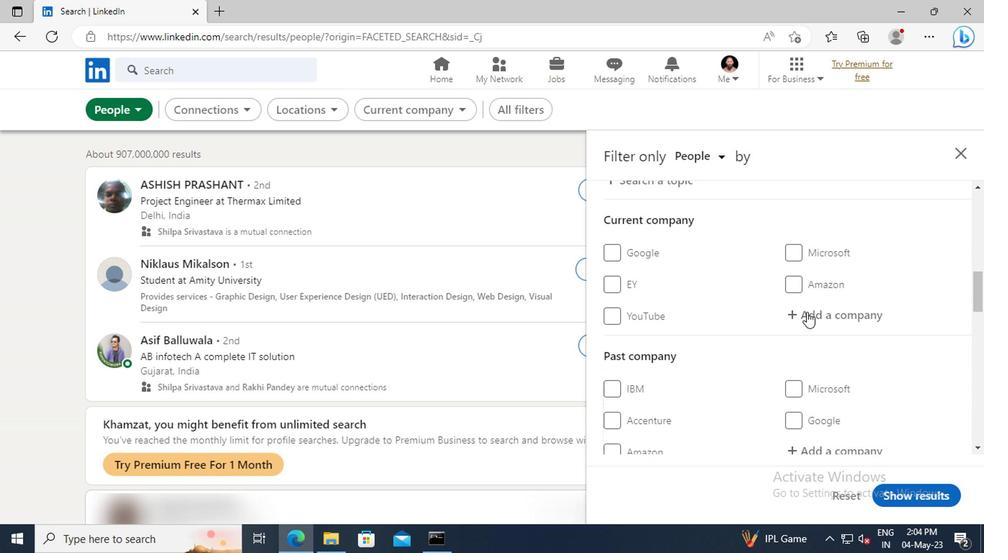 
Action: Mouse pressed left at (678, 324)
Screenshot: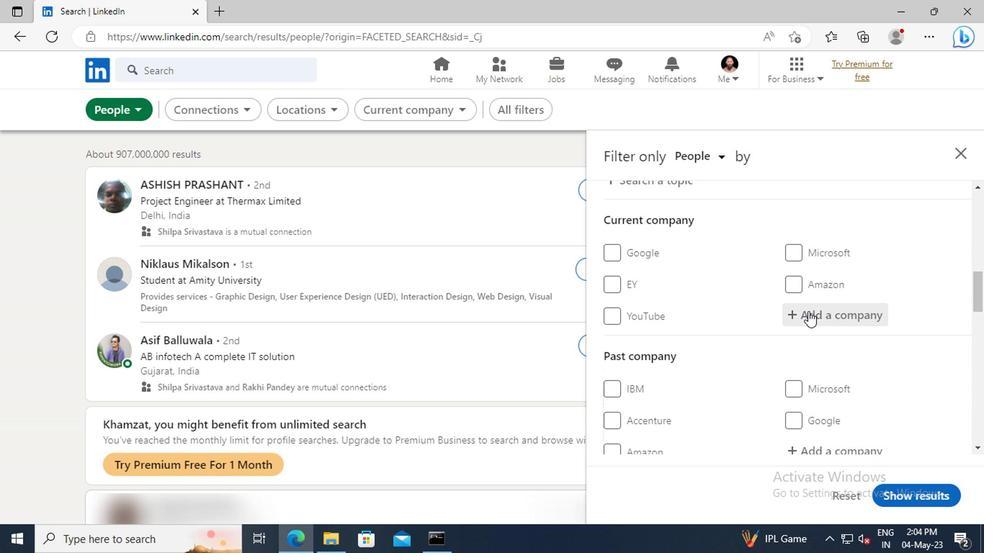 
Action: Key pressed <Key.shift>JERRY<Key.space><Key.shift>VAR
Screenshot: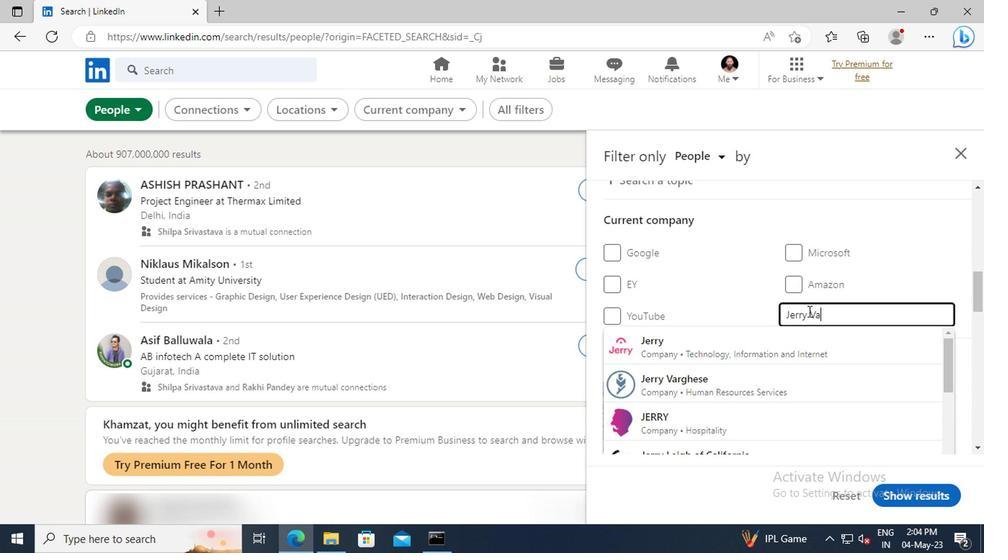
Action: Mouse moved to (678, 344)
Screenshot: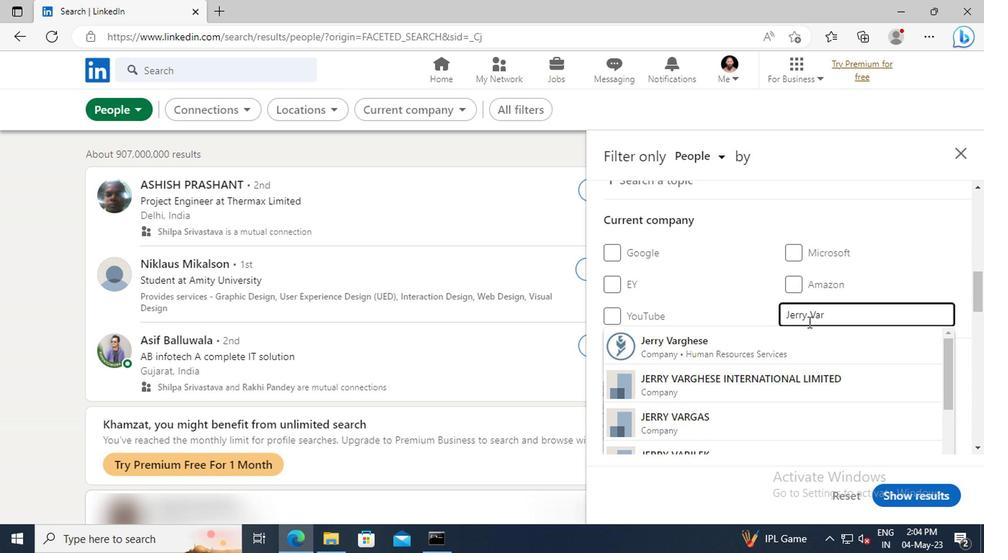 
Action: Mouse pressed left at (678, 344)
Screenshot: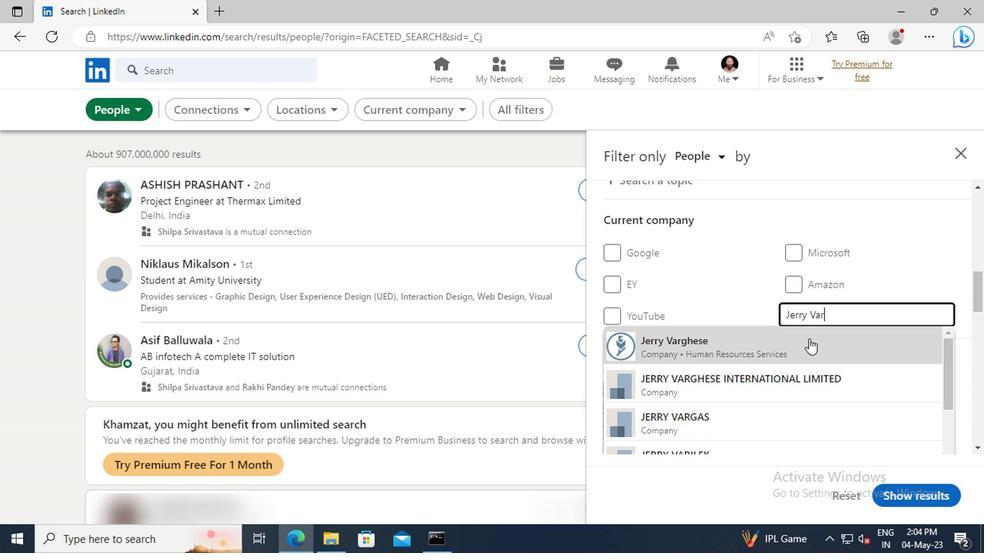 
Action: Mouse scrolled (678, 344) with delta (0, 0)
Screenshot: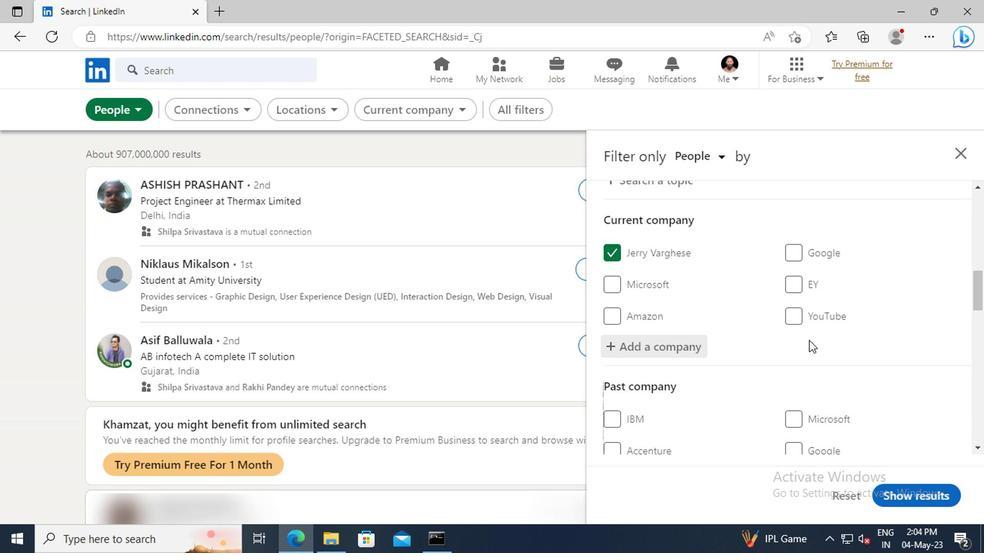 
Action: Mouse scrolled (678, 344) with delta (0, 0)
Screenshot: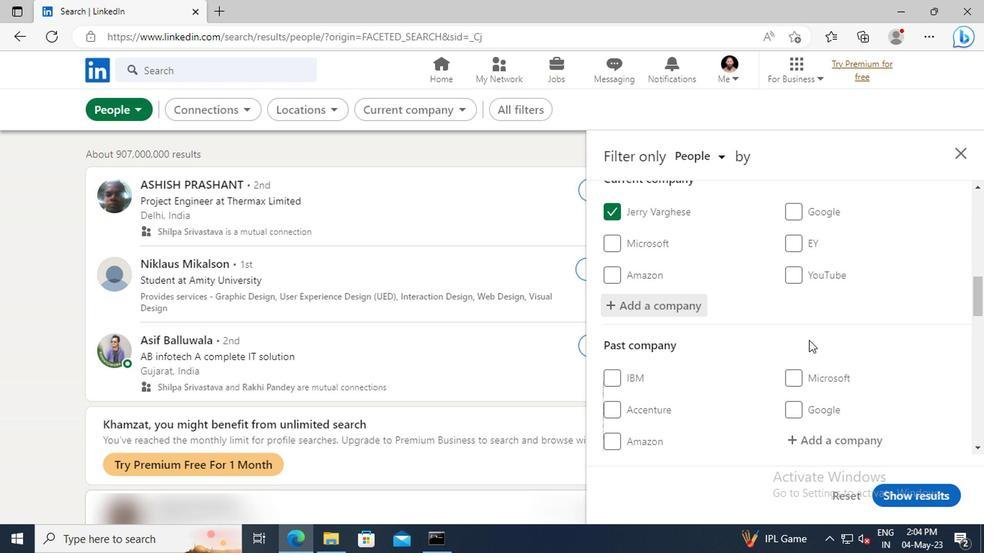 
Action: Mouse scrolled (678, 344) with delta (0, 0)
Screenshot: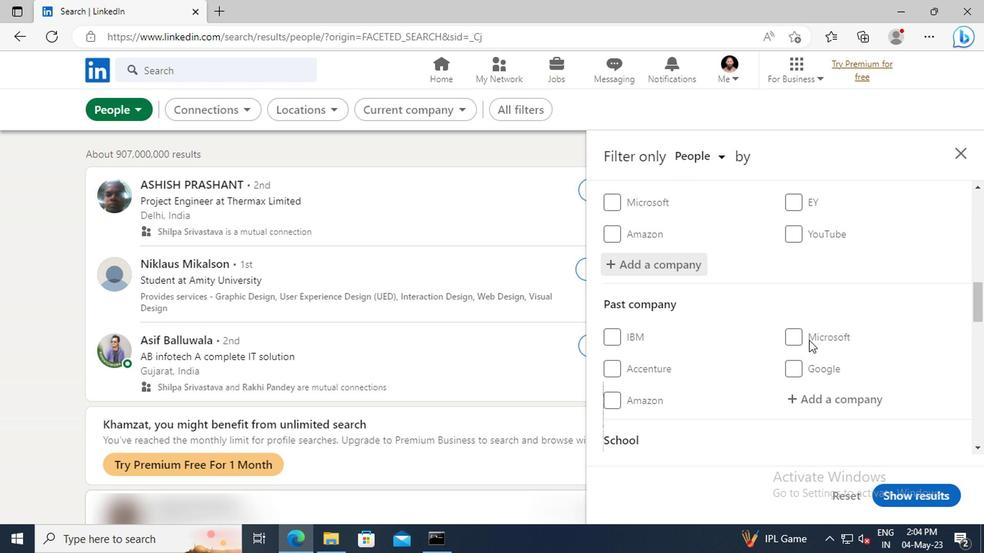 
Action: Mouse scrolled (678, 344) with delta (0, 0)
Screenshot: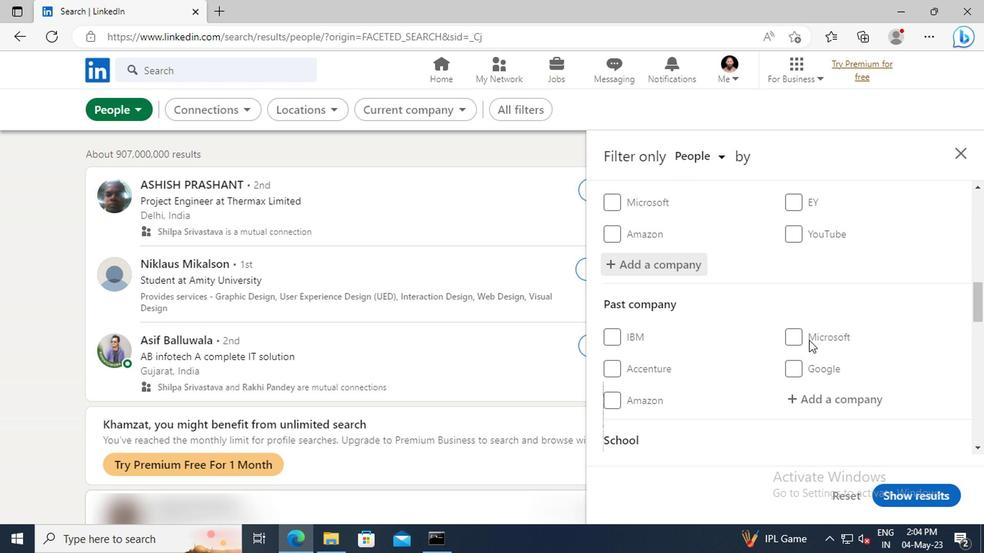 
Action: Mouse scrolled (678, 344) with delta (0, 0)
Screenshot: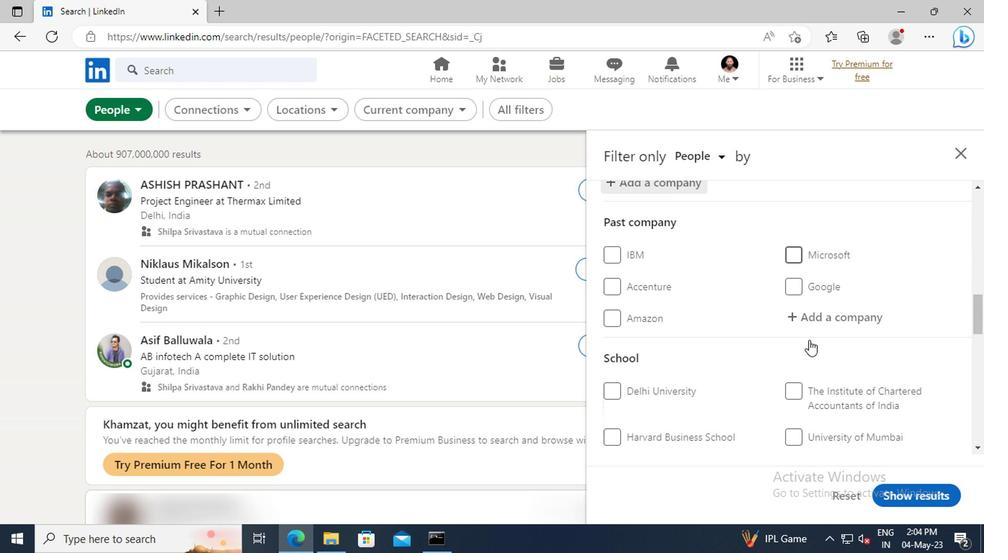 
Action: Mouse moved to (678, 342)
Screenshot: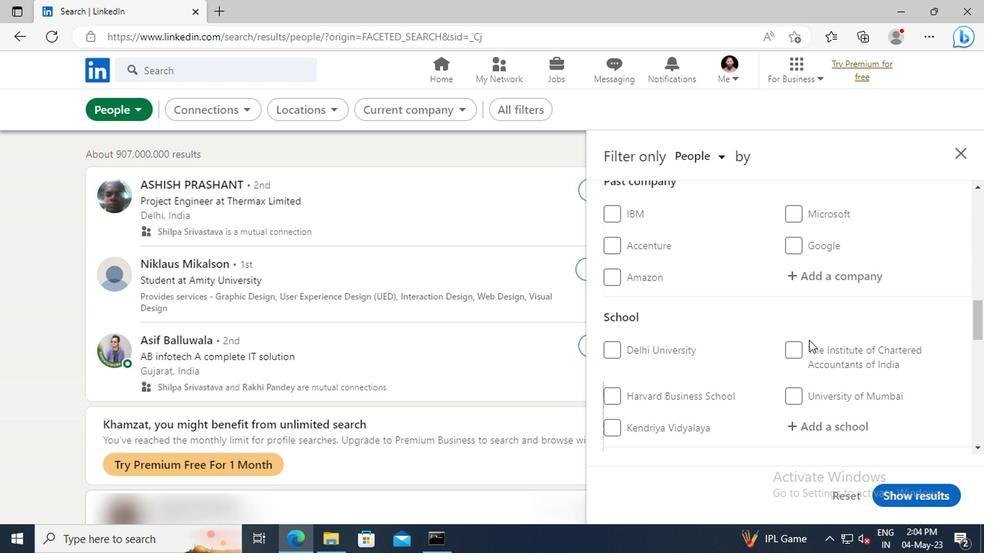 
Action: Mouse scrolled (678, 342) with delta (0, 0)
Screenshot: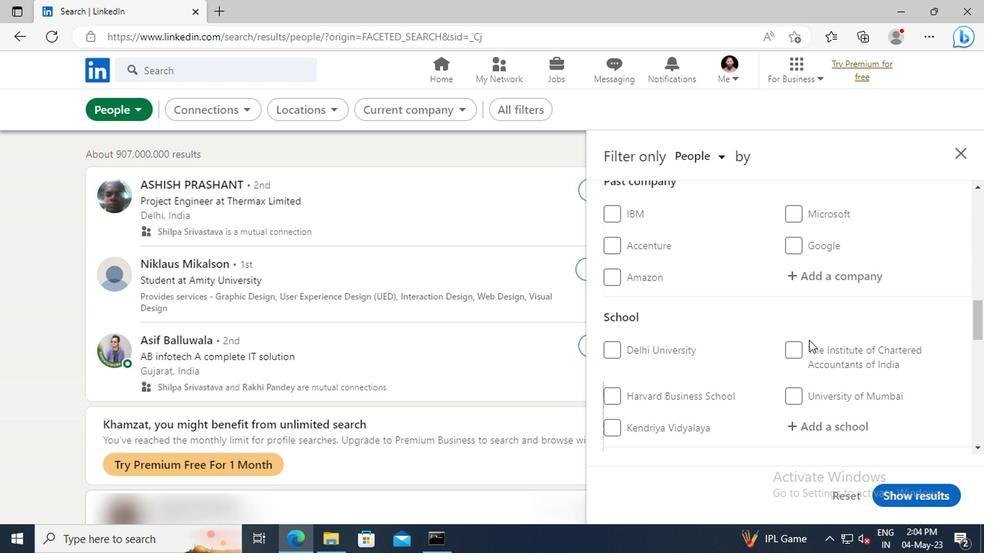 
Action: Mouse scrolled (678, 342) with delta (0, 0)
Screenshot: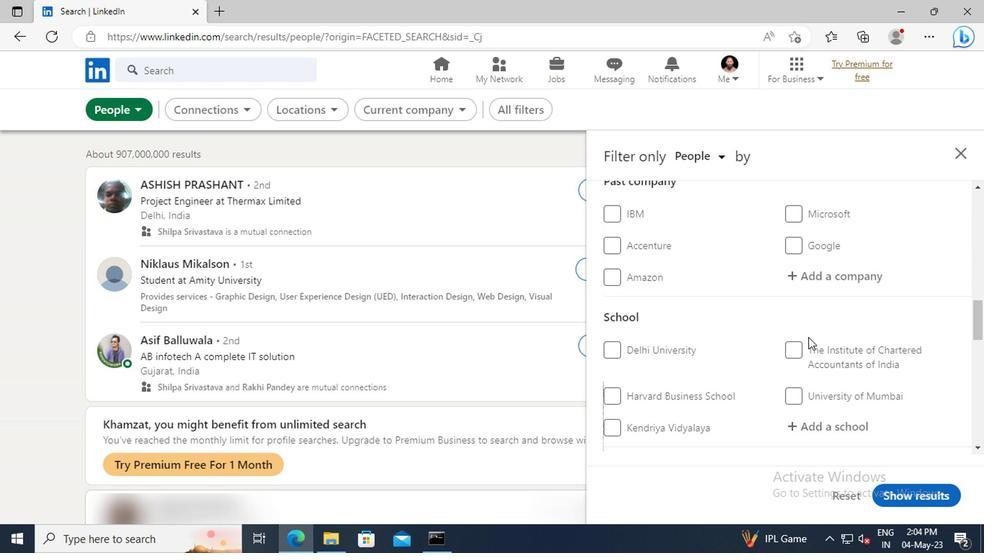 
Action: Mouse moved to (678, 346)
Screenshot: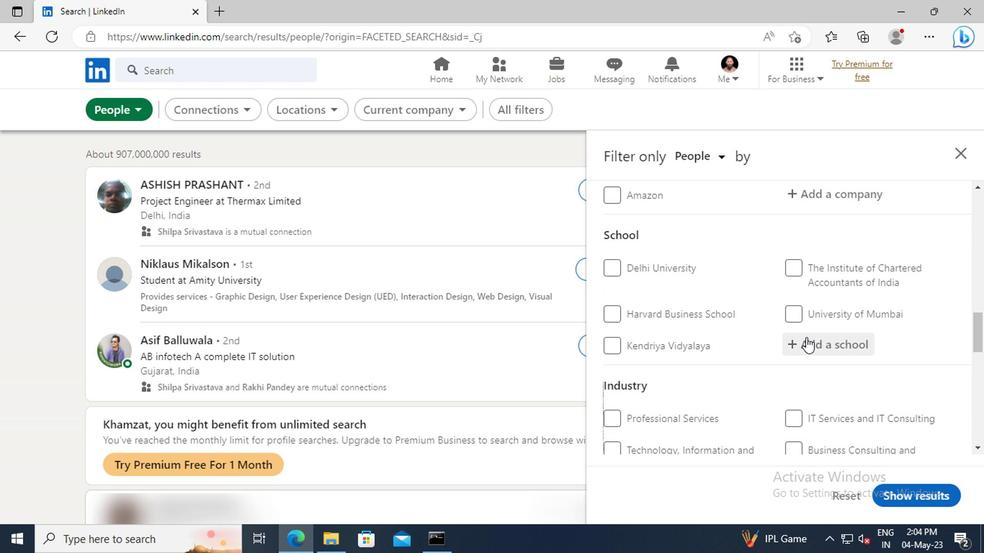 
Action: Mouse pressed left at (678, 346)
Screenshot: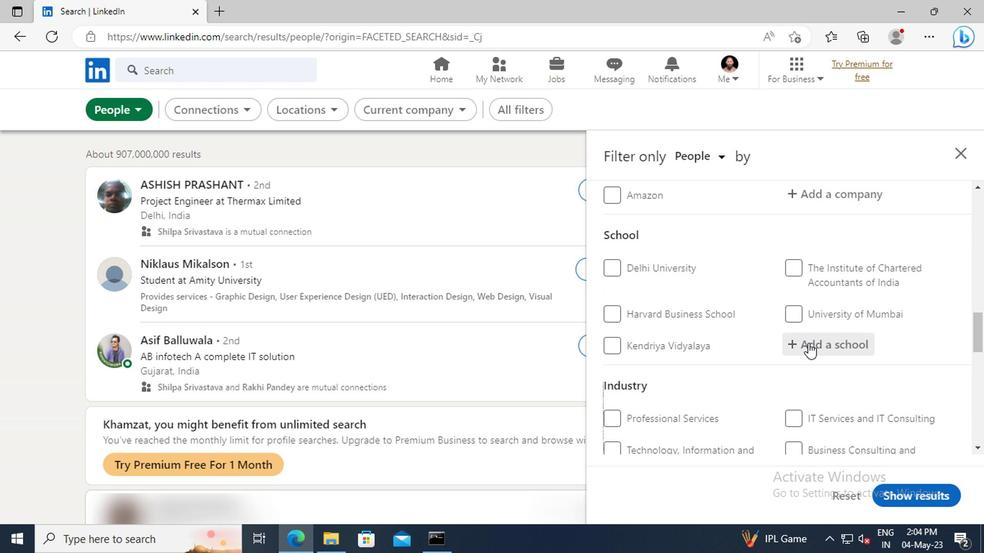 
Action: Key pressed <Key.shift>BELGAUM<Key.space><Key.shift>JOBS<Key.enter>
Screenshot: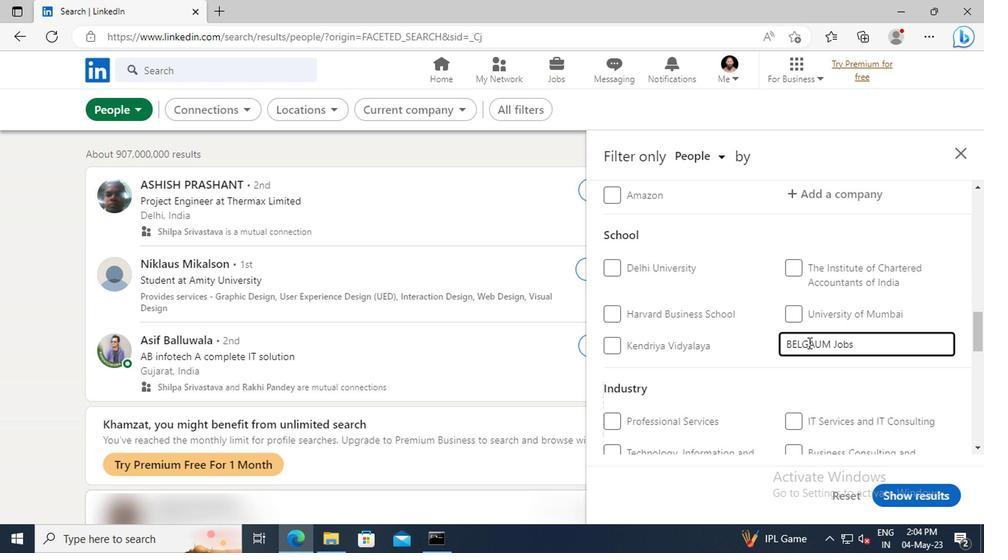 
Action: Mouse scrolled (678, 346) with delta (0, 0)
Screenshot: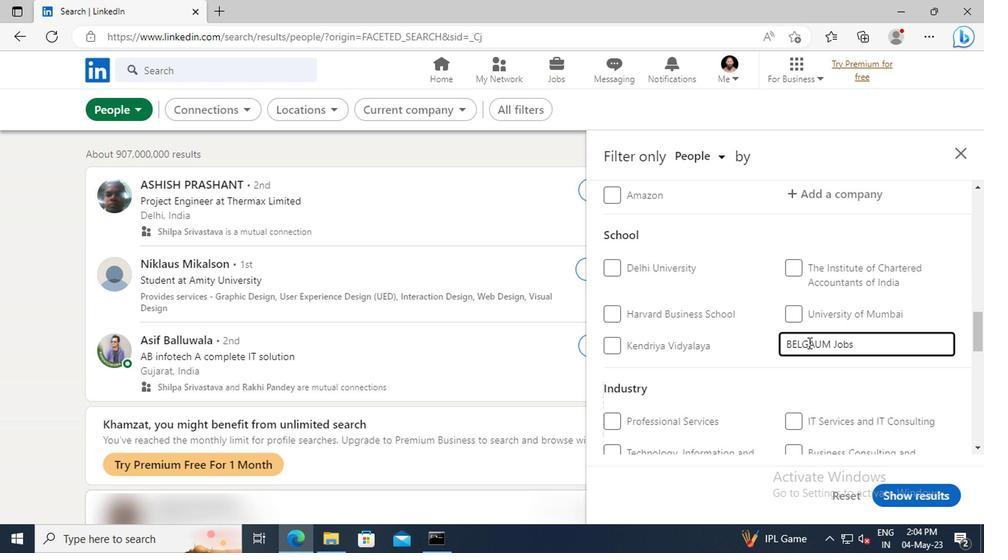 
Action: Mouse scrolled (678, 346) with delta (0, 0)
Screenshot: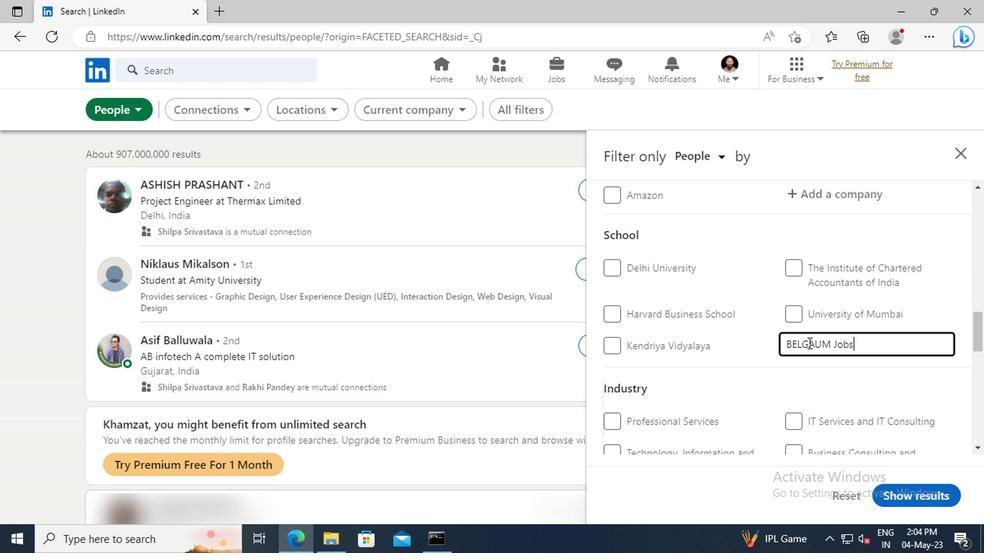
Action: Mouse moved to (678, 346)
Screenshot: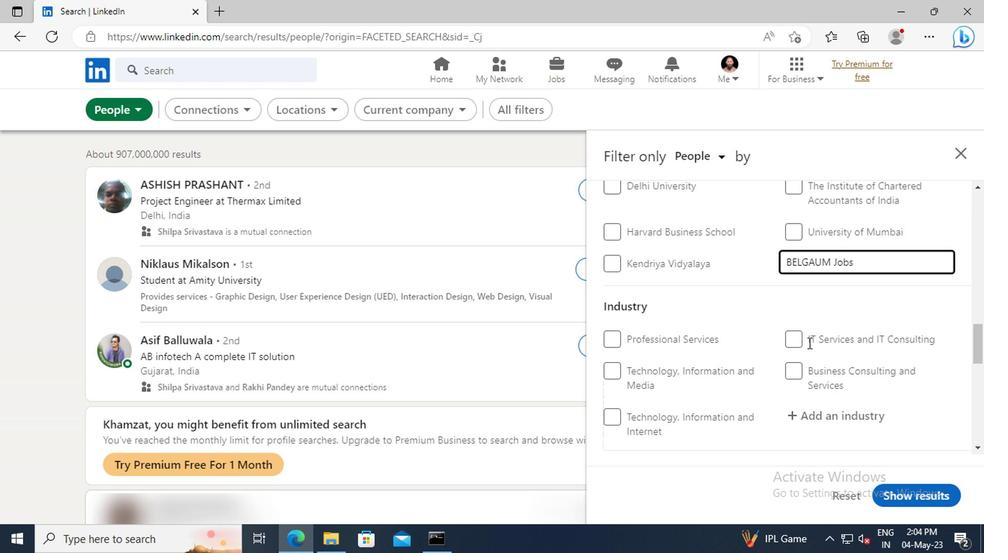 
Action: Mouse scrolled (678, 346) with delta (0, 0)
Screenshot: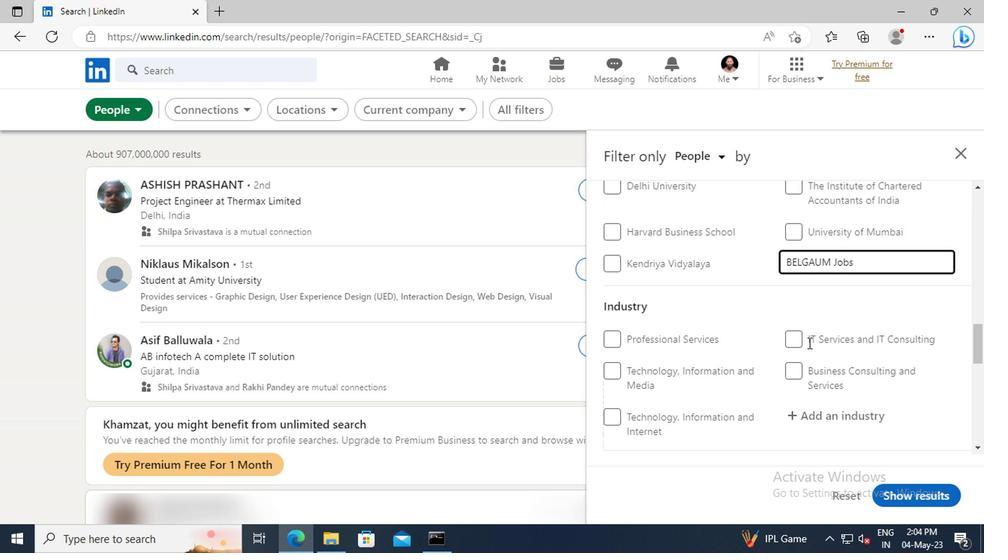 
Action: Mouse moved to (678, 350)
Screenshot: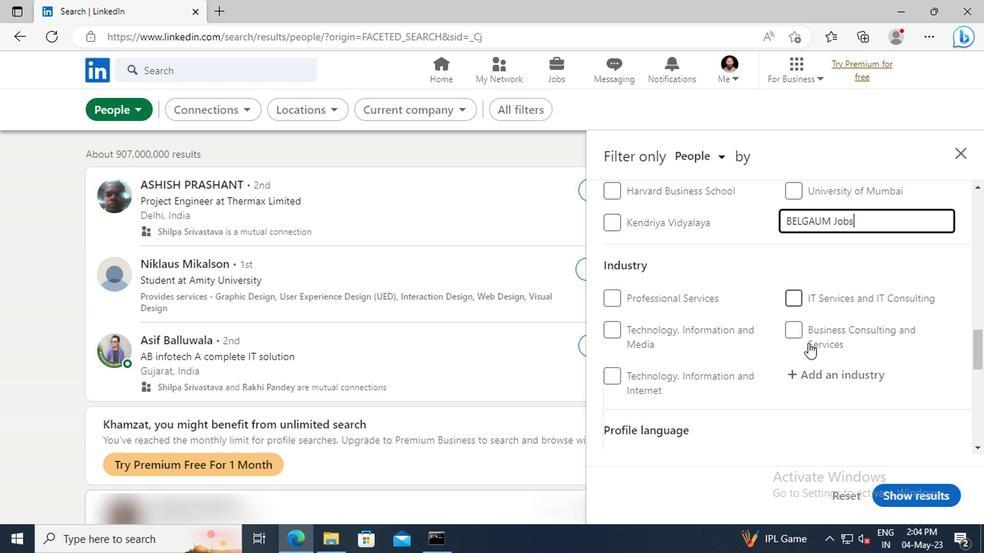 
Action: Mouse scrolled (678, 349) with delta (0, 0)
Screenshot: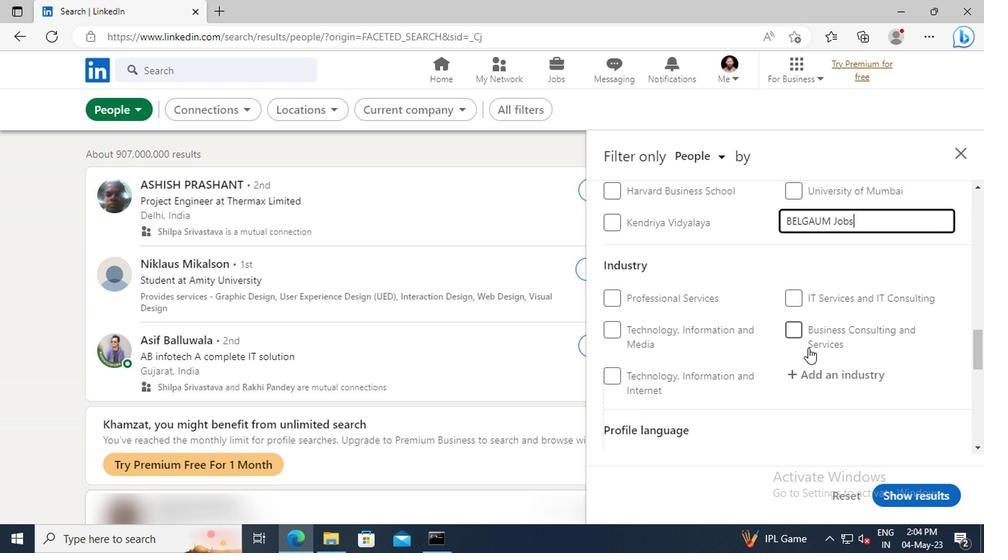 
Action: Mouse moved to (679, 345)
Screenshot: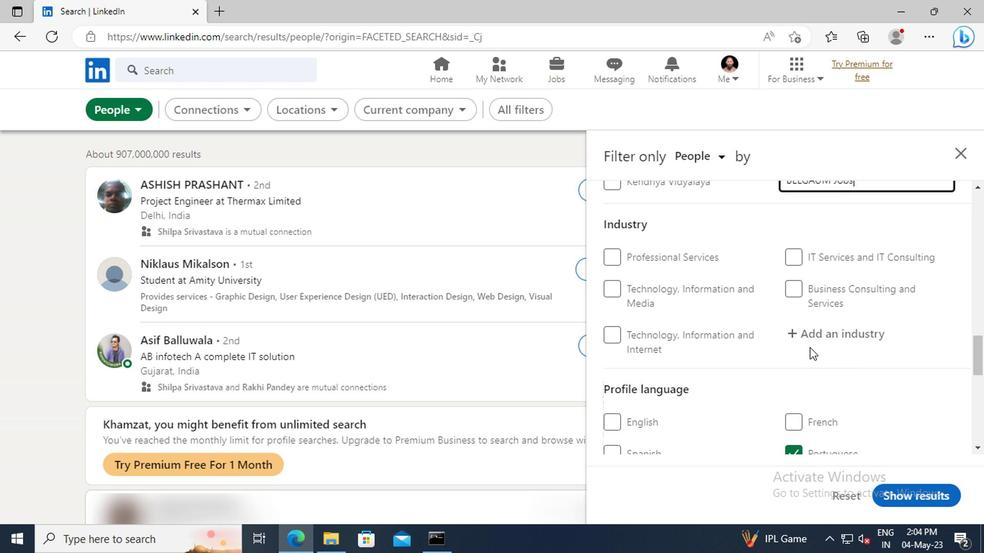
Action: Mouse pressed left at (679, 345)
Screenshot: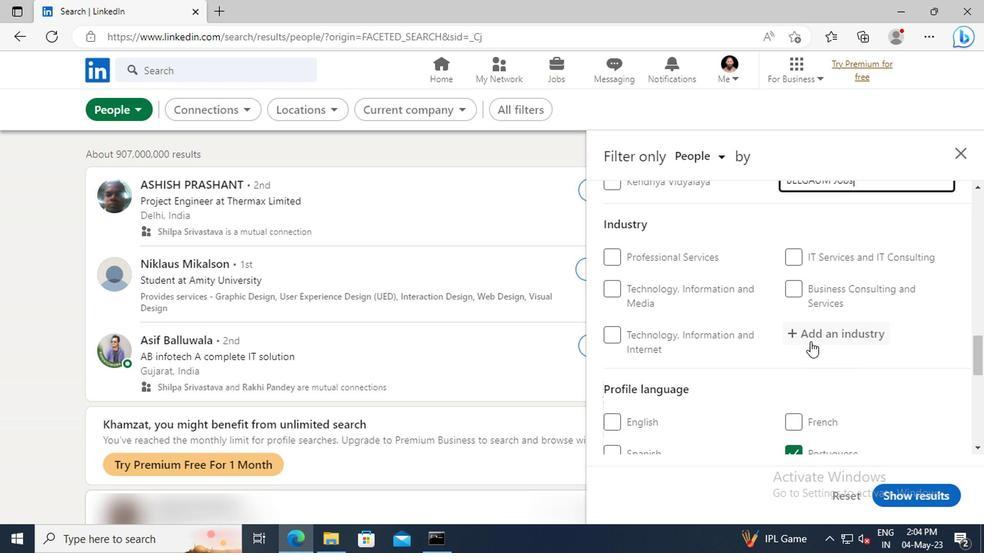 
Action: Key pressed <Key.shift>TECHNICAL<Key.space>
Screenshot: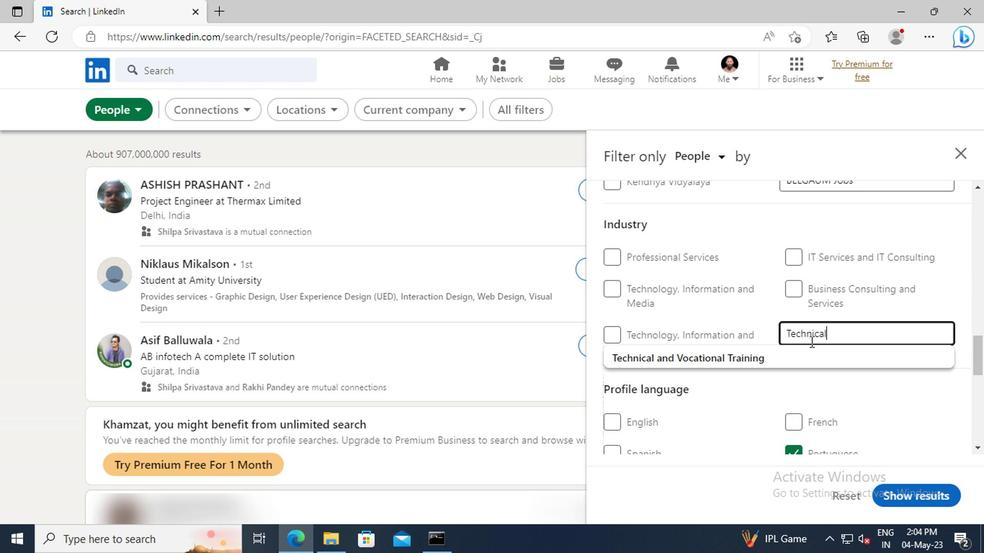 
Action: Mouse moved to (680, 354)
Screenshot: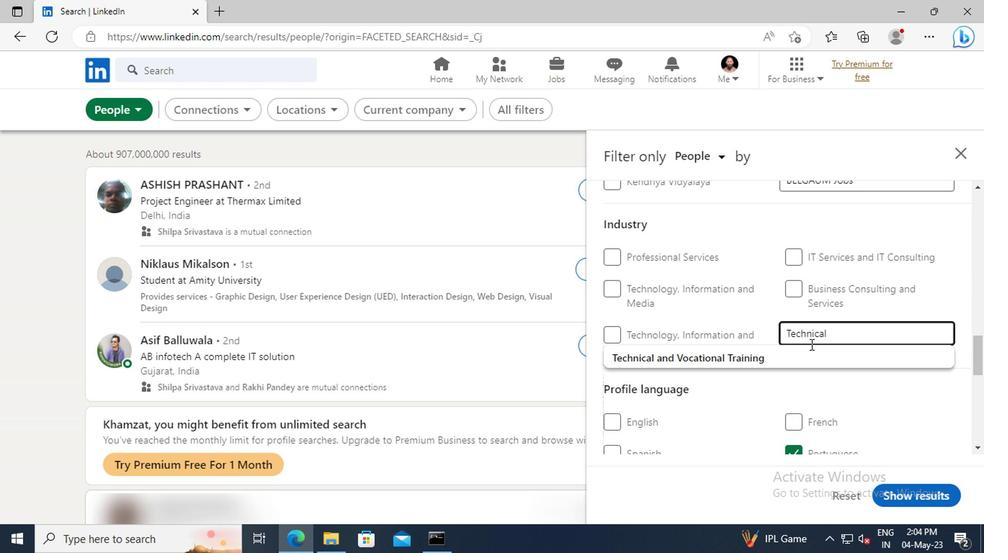 
Action: Mouse pressed left at (680, 354)
Screenshot: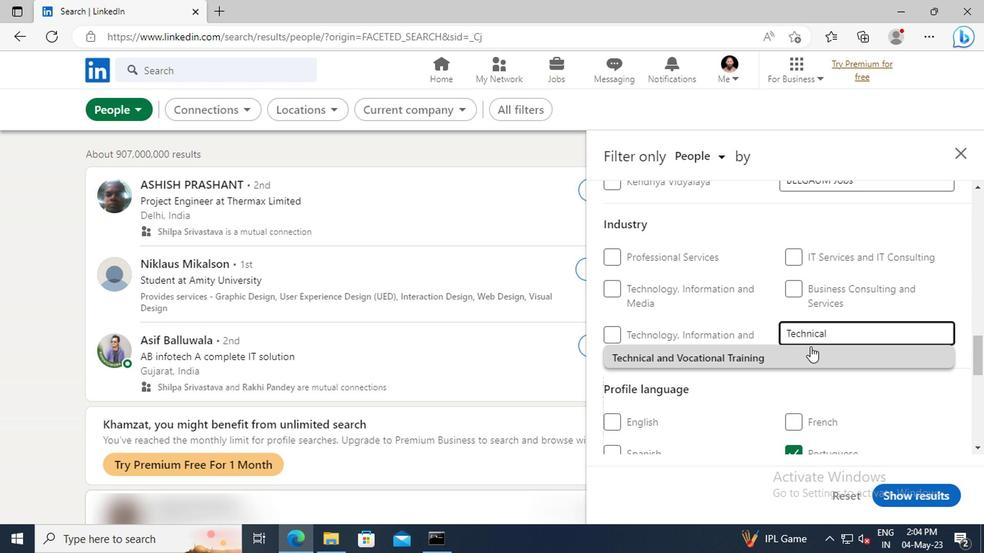 
Action: Mouse moved to (681, 354)
Screenshot: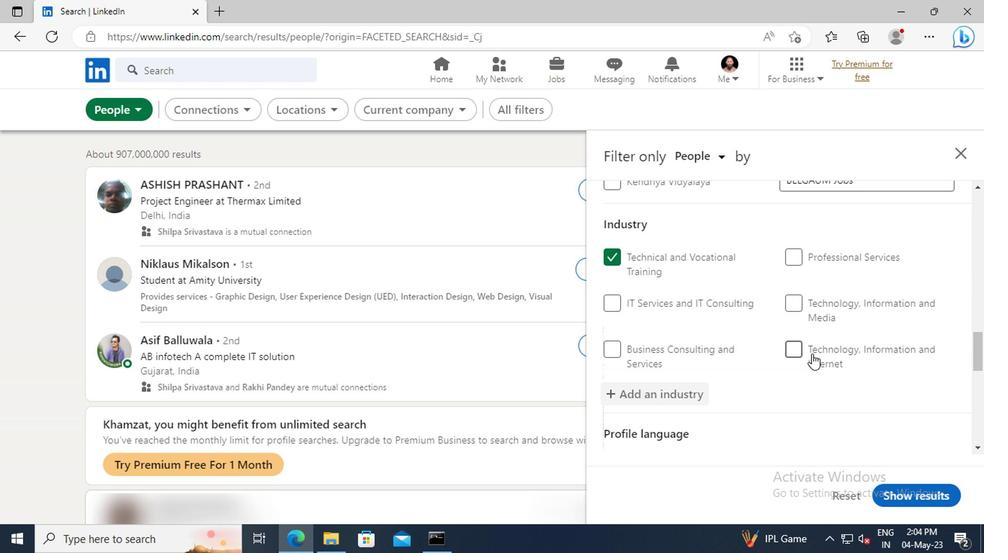 
Action: Mouse scrolled (681, 354) with delta (0, 0)
Screenshot: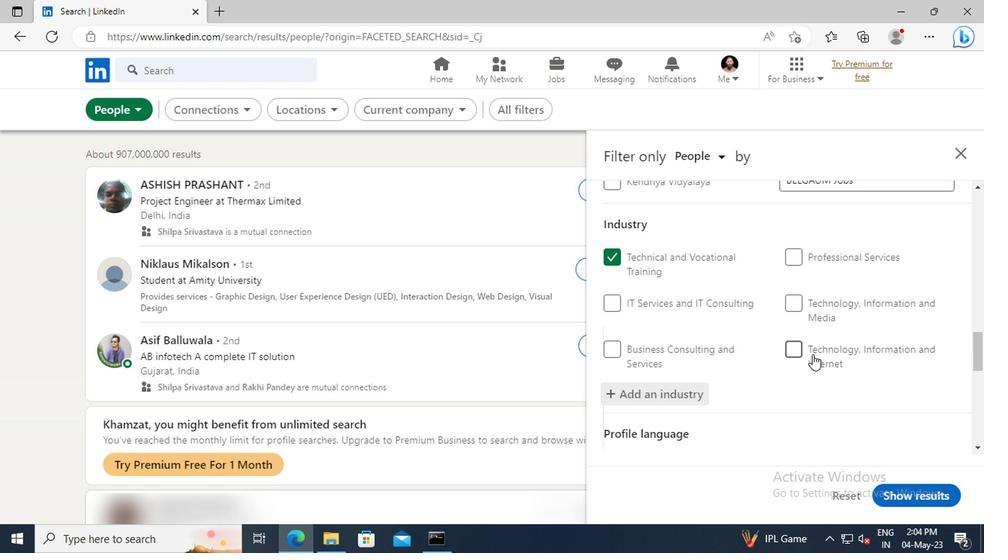 
Action: Mouse scrolled (681, 354) with delta (0, 0)
Screenshot: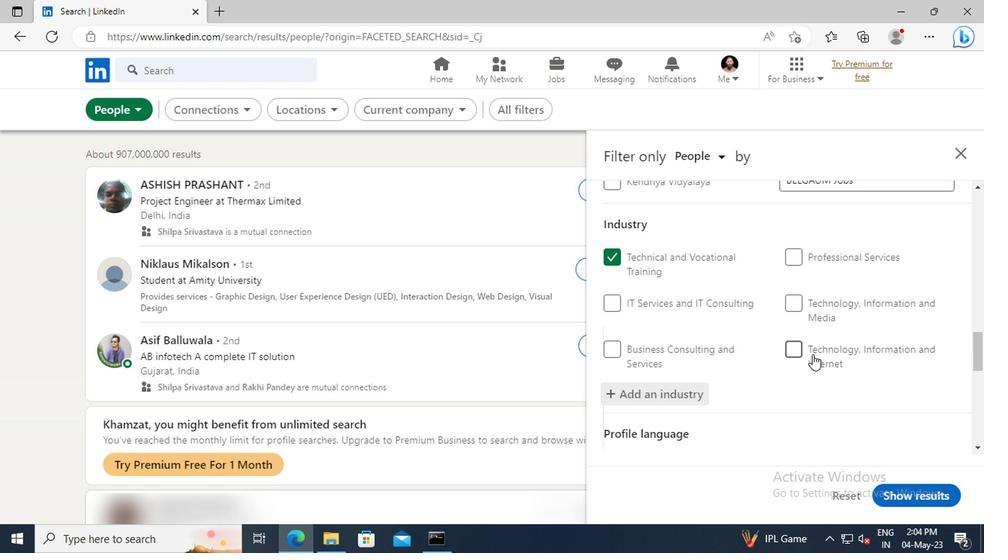 
Action: Mouse scrolled (681, 354) with delta (0, 0)
Screenshot: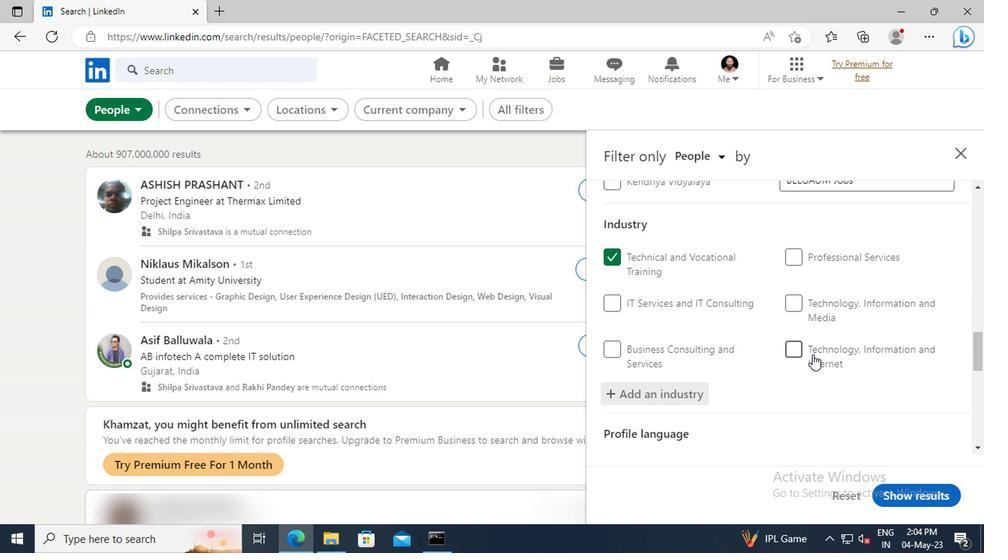 
Action: Mouse moved to (678, 342)
Screenshot: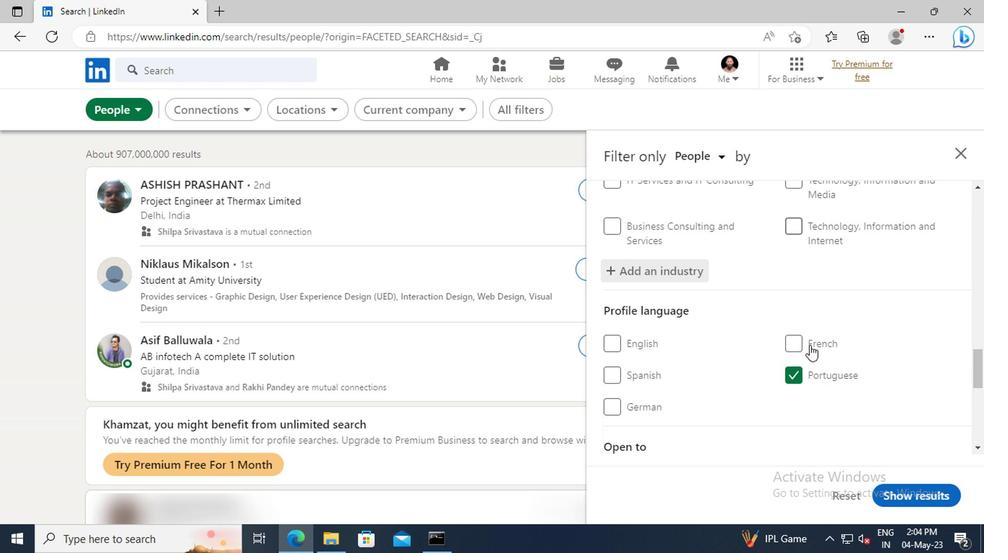 
Action: Mouse scrolled (678, 341) with delta (0, 0)
Screenshot: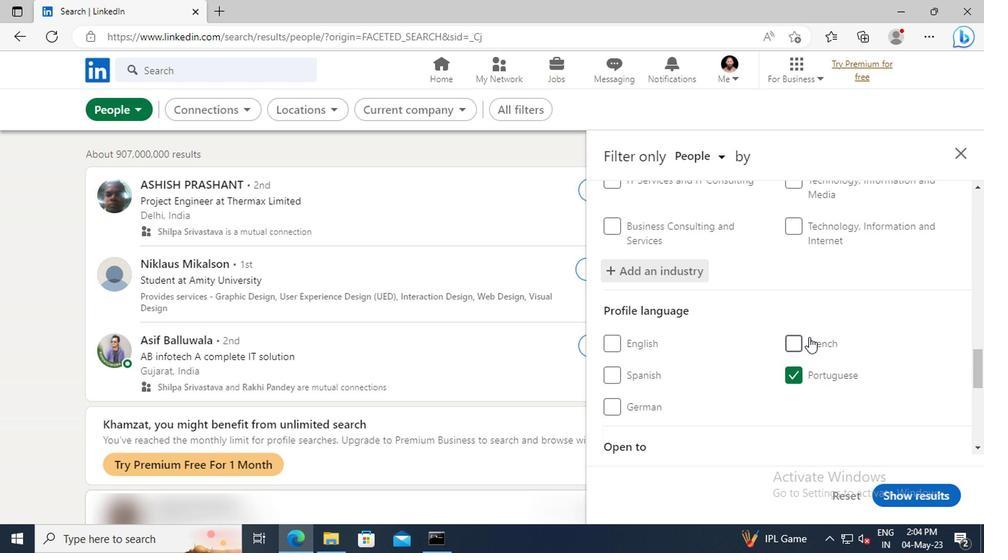 
Action: Mouse scrolled (678, 341) with delta (0, 0)
Screenshot: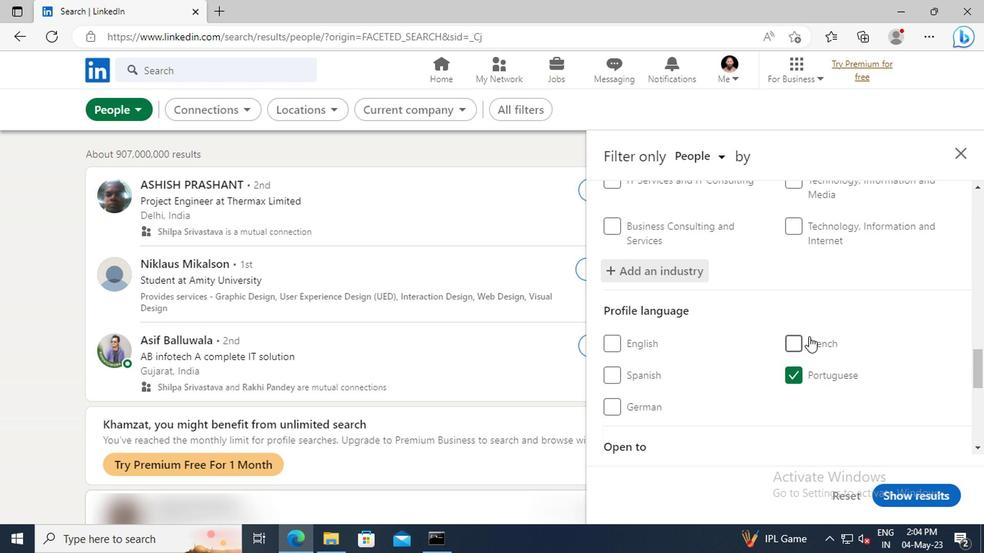 
Action: Mouse scrolled (678, 341) with delta (0, 0)
Screenshot: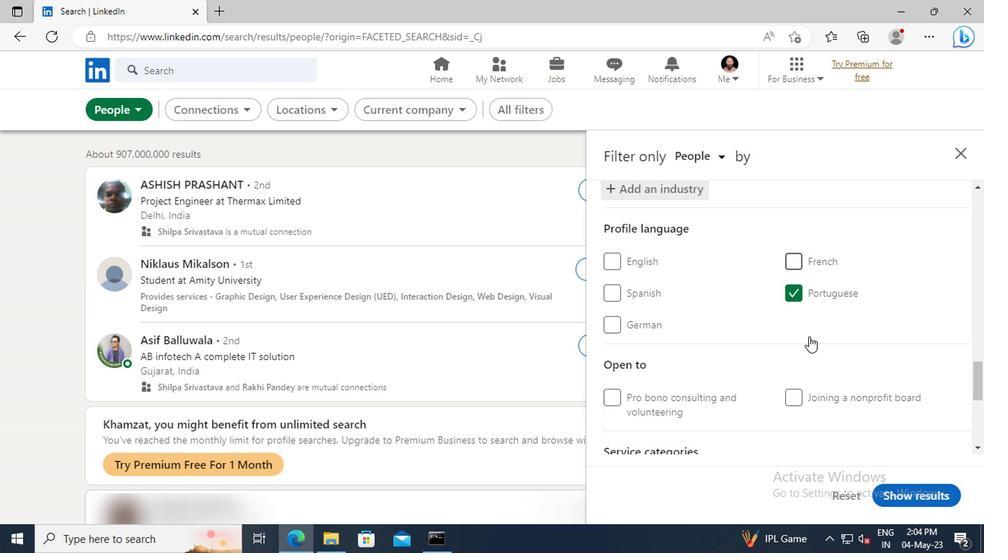 
Action: Mouse scrolled (678, 341) with delta (0, 0)
Screenshot: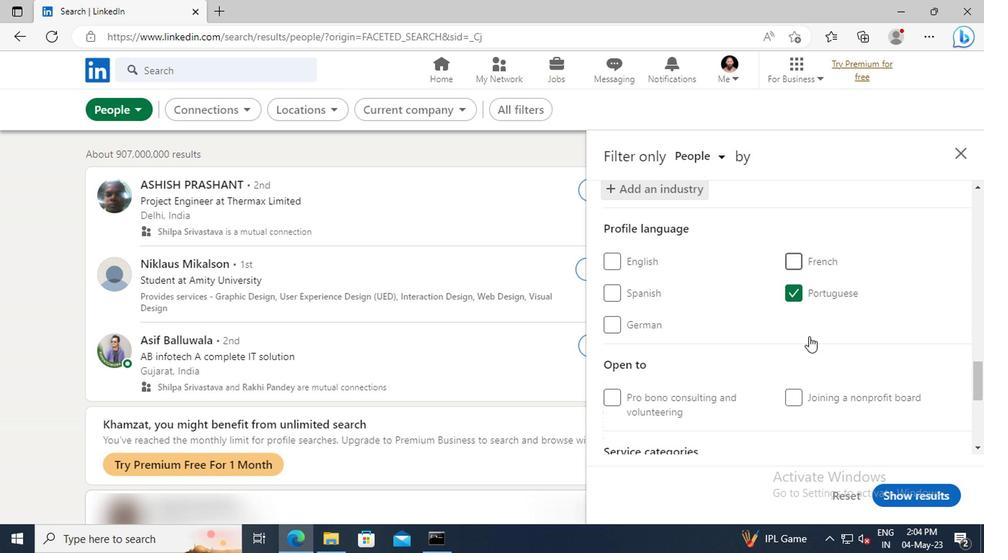 
Action: Mouse scrolled (678, 341) with delta (0, 0)
Screenshot: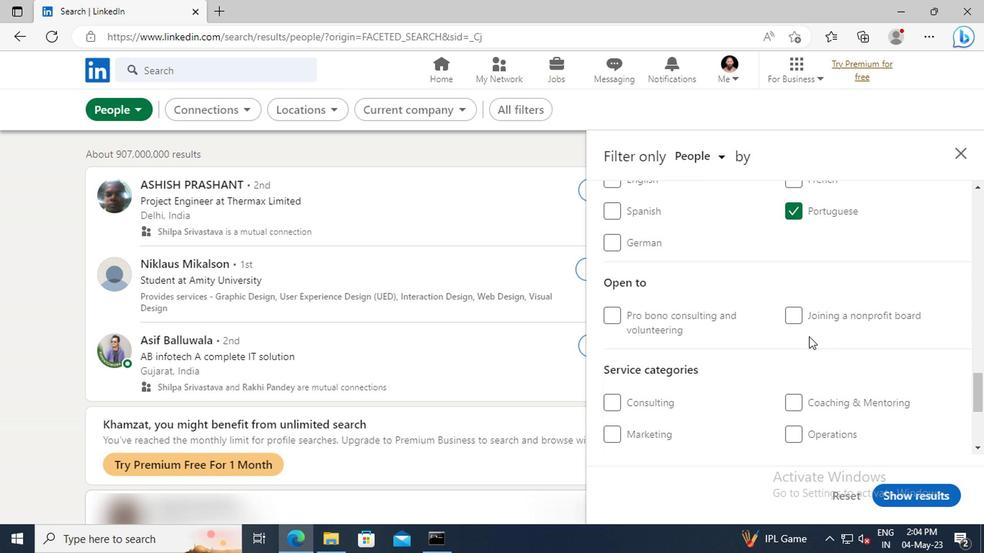 
Action: Mouse scrolled (678, 341) with delta (0, 0)
Screenshot: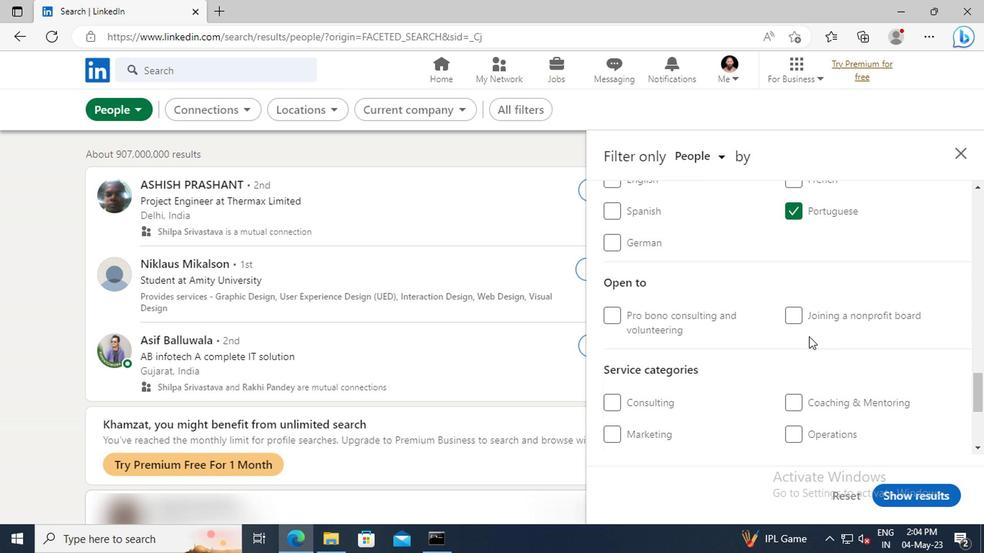 
Action: Mouse scrolled (678, 341) with delta (0, 0)
Screenshot: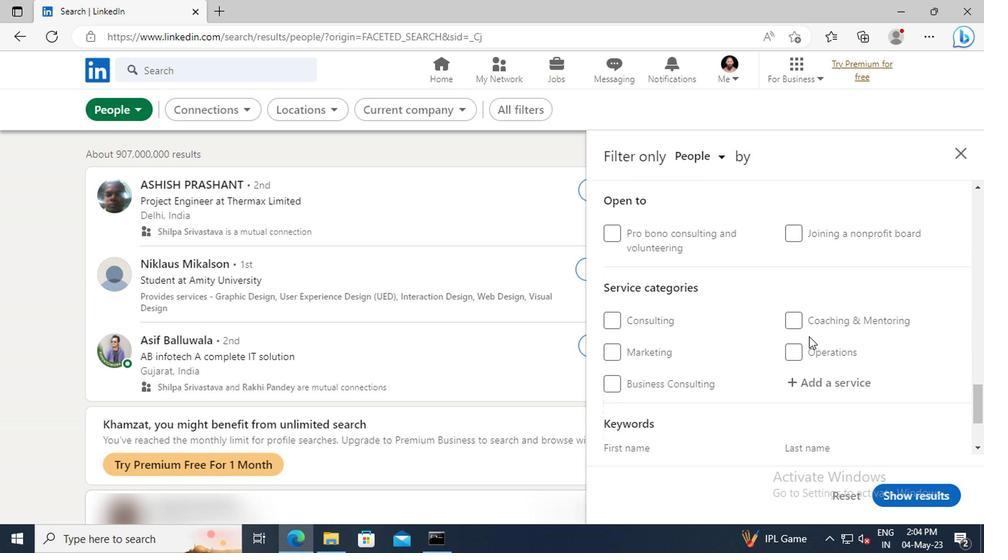 
Action: Mouse moved to (678, 343)
Screenshot: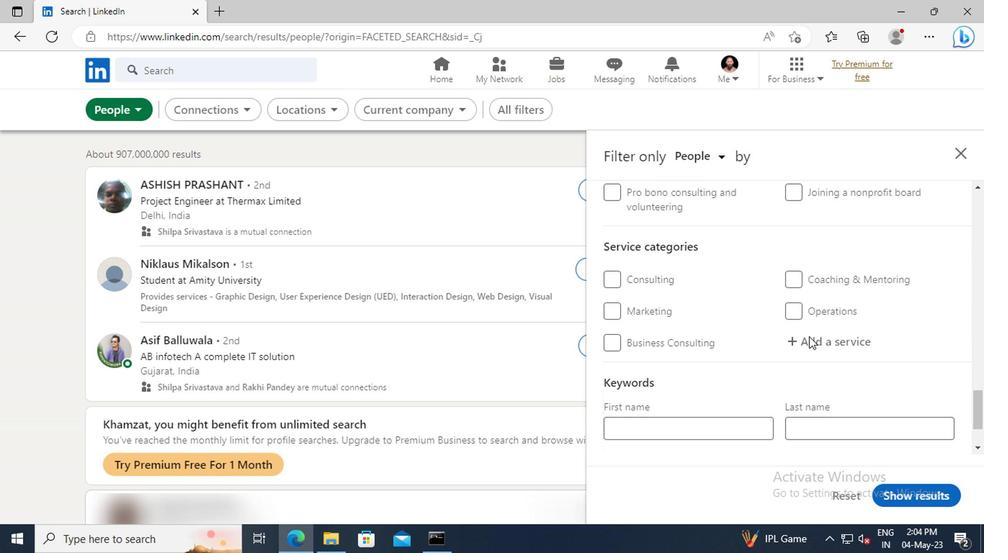 
Action: Mouse pressed left at (678, 343)
Screenshot: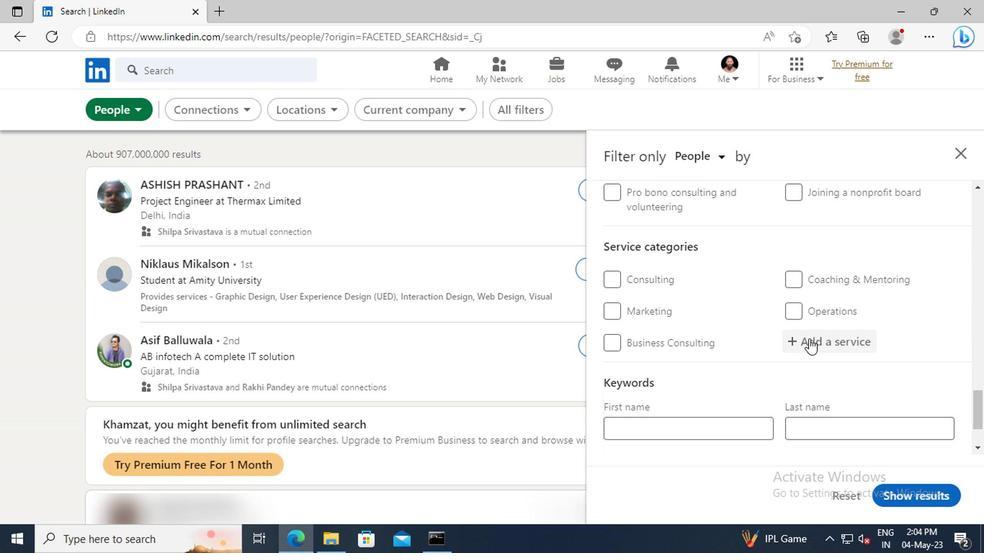 
Action: Key pressed <Key.shift>WEDDI
Screenshot: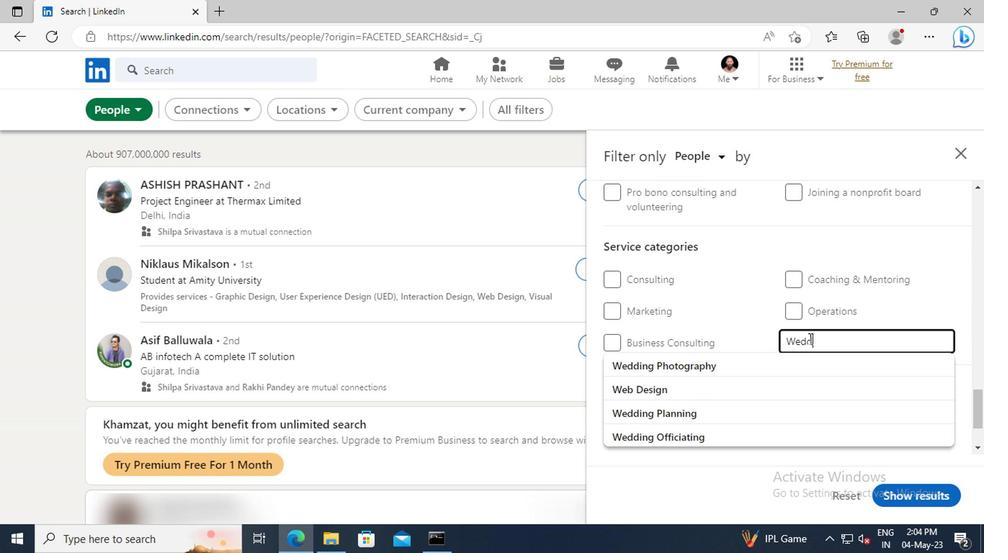 
Action: Mouse moved to (680, 356)
Screenshot: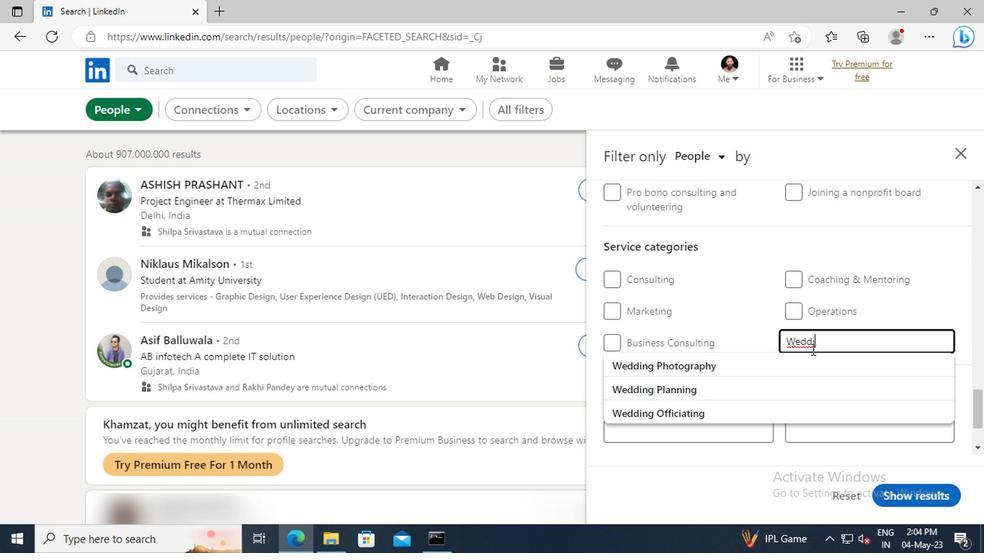 
Action: Mouse pressed left at (680, 356)
Screenshot: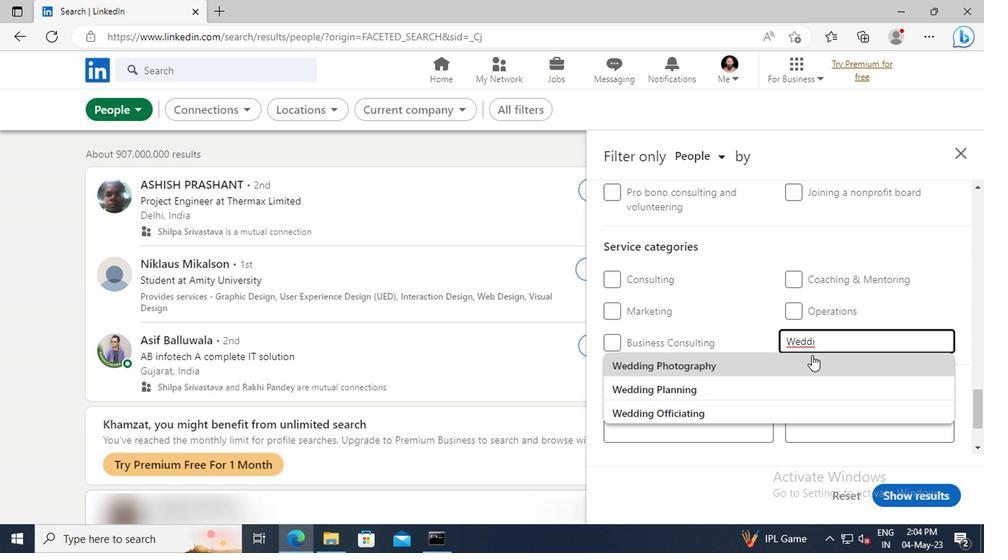 
Action: Mouse scrolled (680, 356) with delta (0, 0)
Screenshot: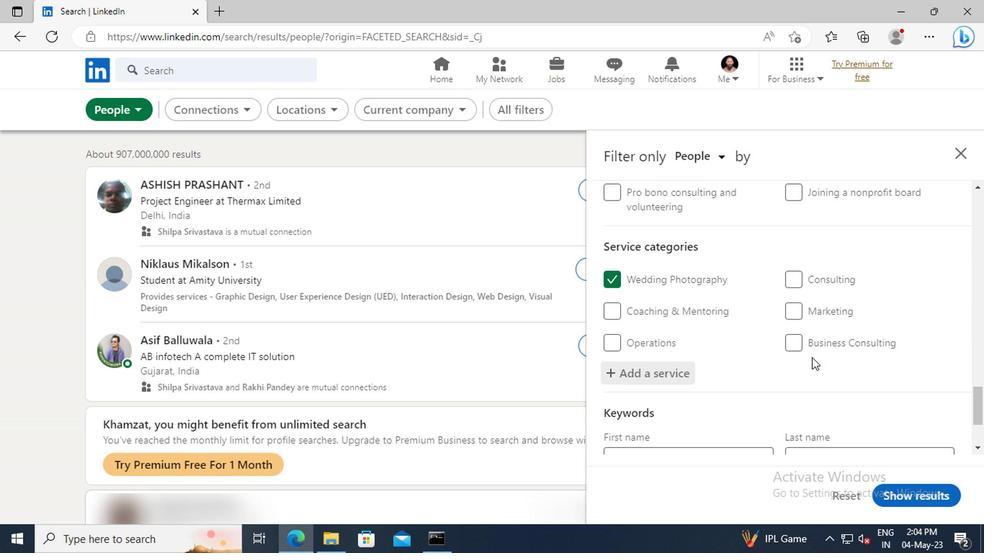 
Action: Mouse scrolled (680, 356) with delta (0, 0)
Screenshot: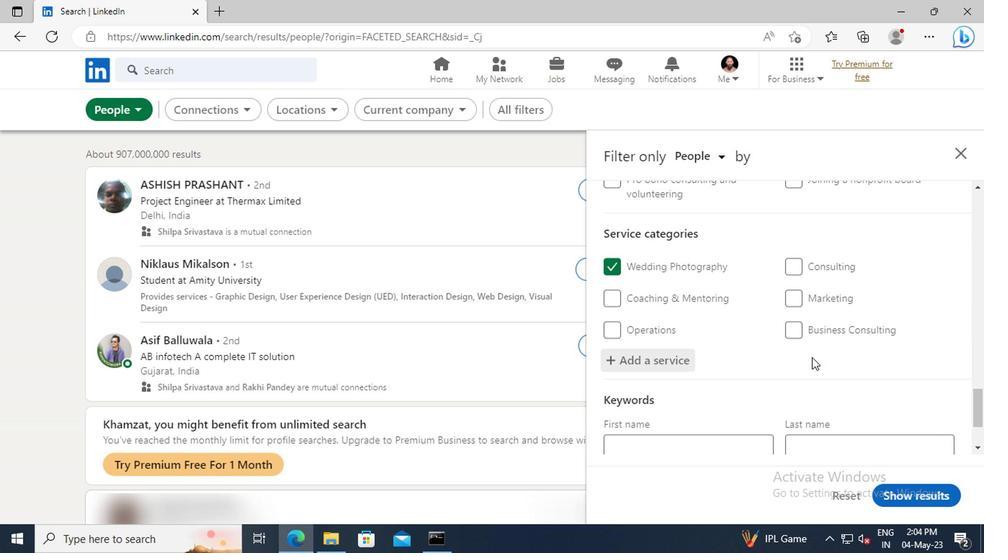 
Action: Mouse scrolled (680, 356) with delta (0, 0)
Screenshot: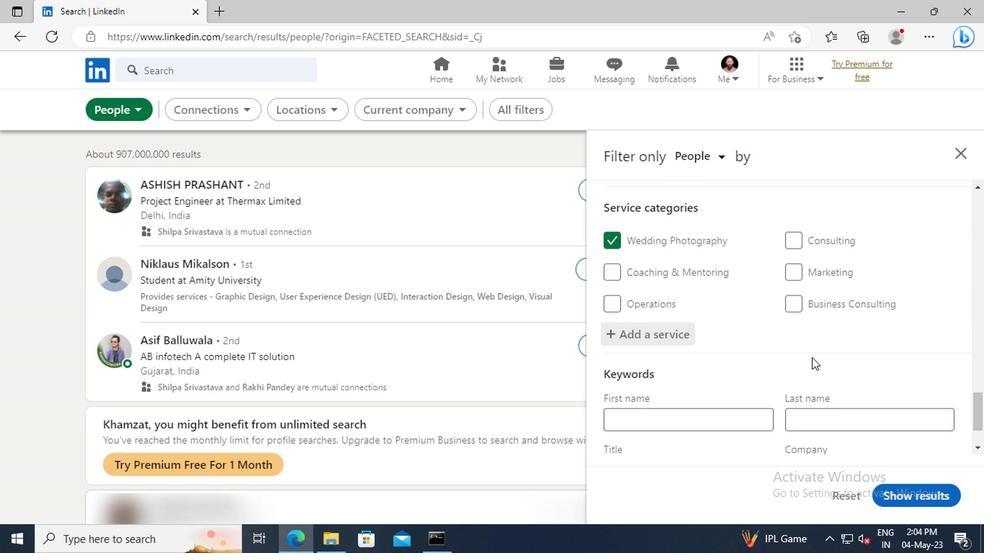 
Action: Mouse scrolled (680, 356) with delta (0, 0)
Screenshot: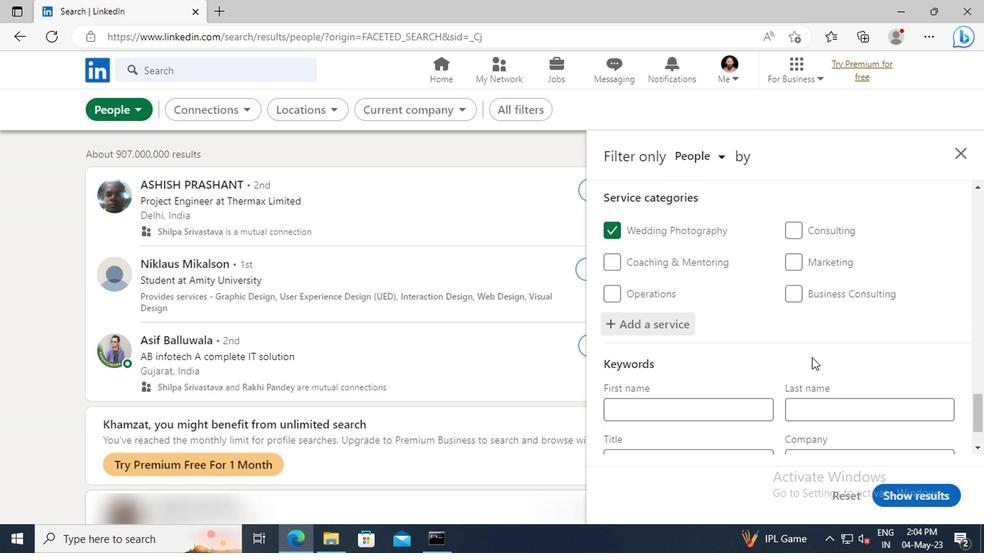 
Action: Mouse moved to (613, 380)
Screenshot: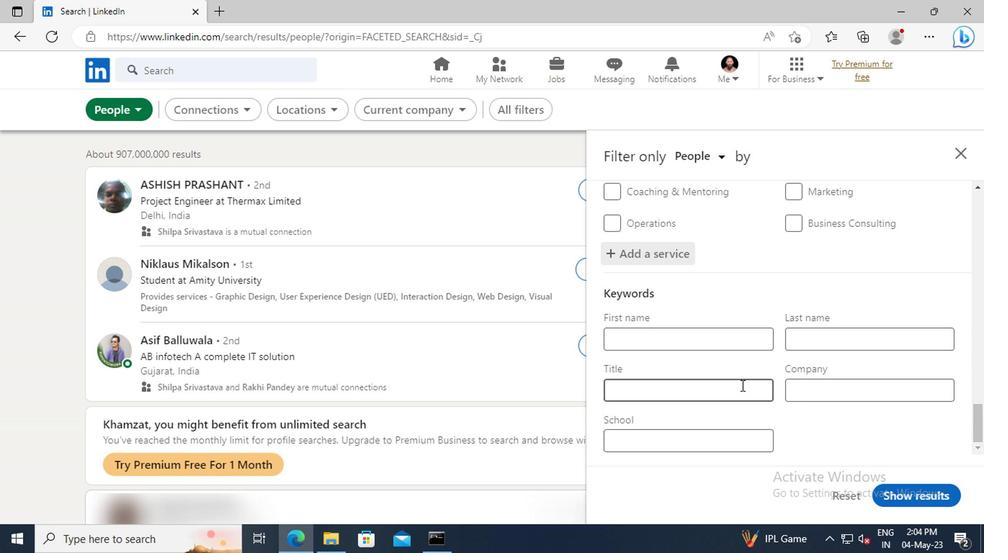 
Action: Mouse pressed left at (613, 380)
Screenshot: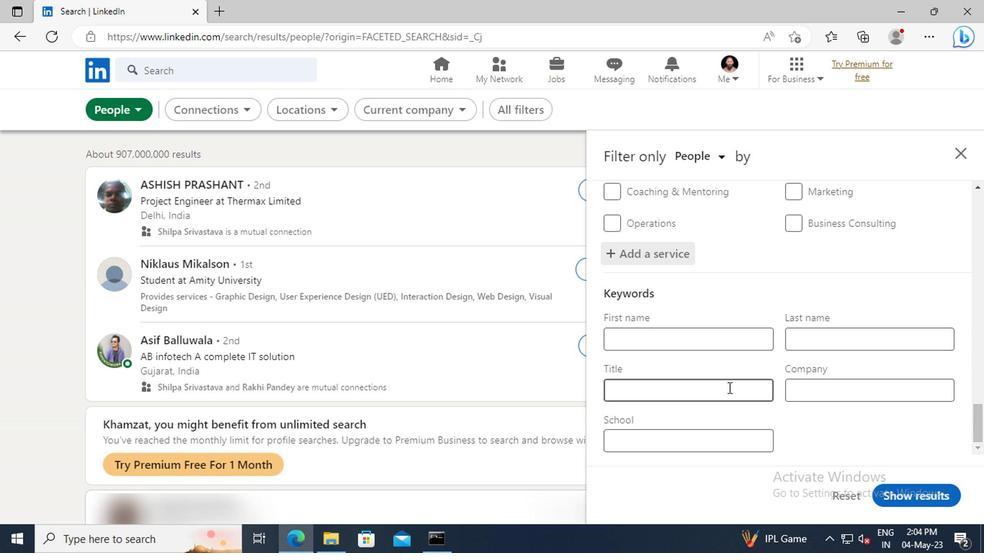 
Action: Key pressed <Key.shift>ENGINEERING<Key.space><Key.shift>TECHNICIAN<Key.enter>
Screenshot: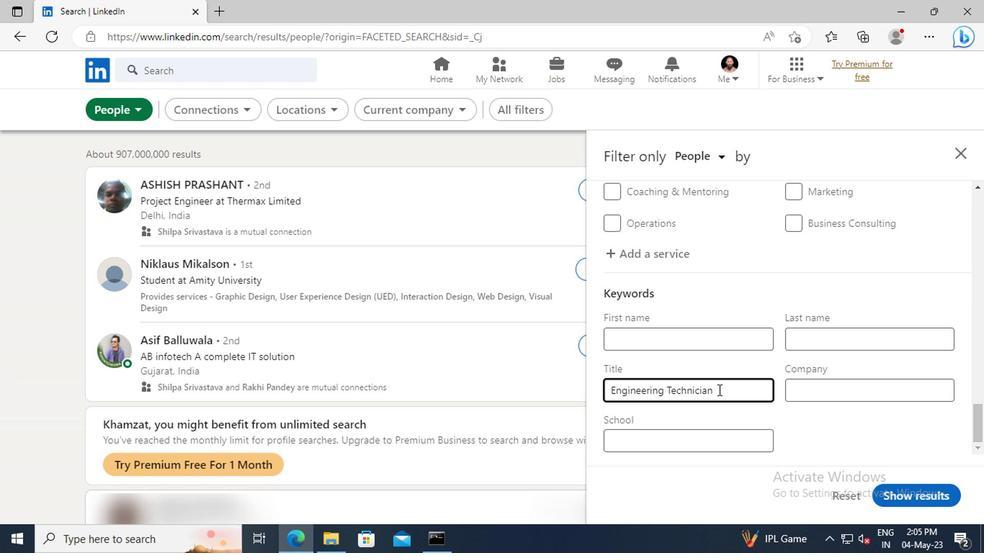 
Action: Mouse moved to (734, 453)
Screenshot: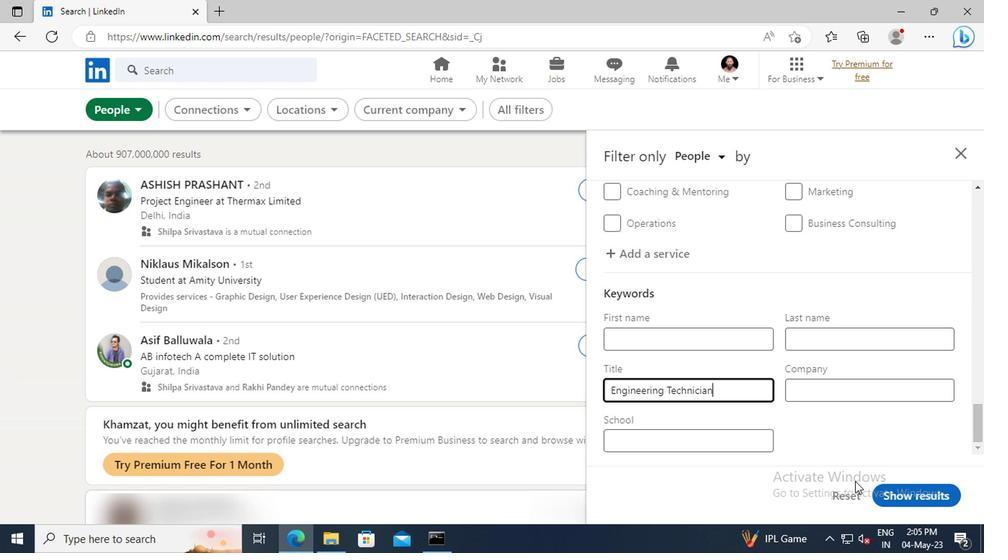 
Action: Mouse pressed left at (734, 453)
Screenshot: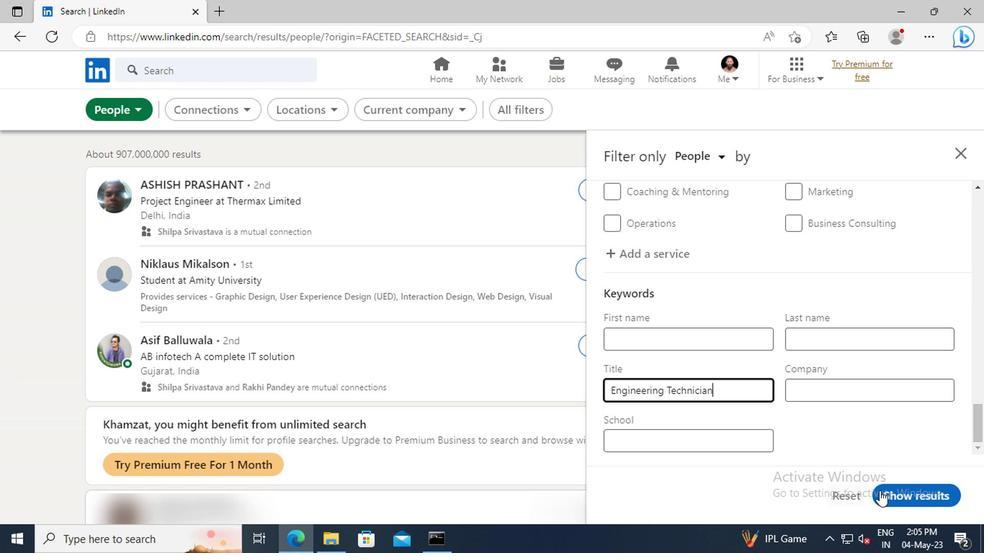 
